 Task: Search one way flight ticket for 3 adults, 3 children in premium economy from Petersburg: Petersburg James A. Johnson Airport to Greensboro: Piedmont Triad International Airport on 5-1-2023. Choice of flights is Delta. Number of bags: 1 carry on bag. Price is upto 74000. Outbound departure time preference is 11:45. Return departure time preference is 7:00.
Action: Mouse moved to (179, 163)
Screenshot: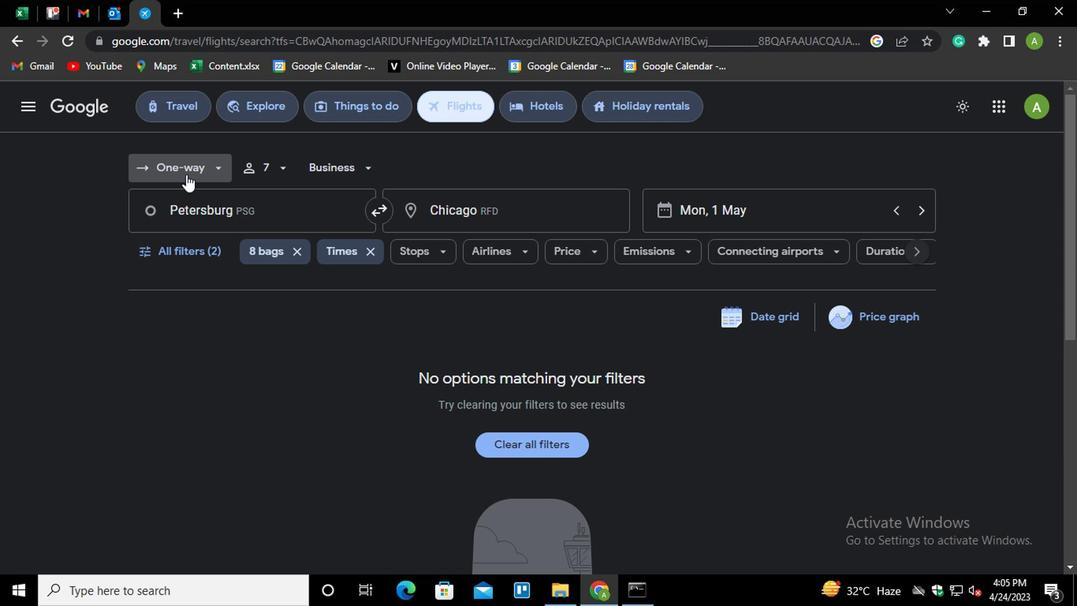 
Action: Mouse pressed left at (179, 163)
Screenshot: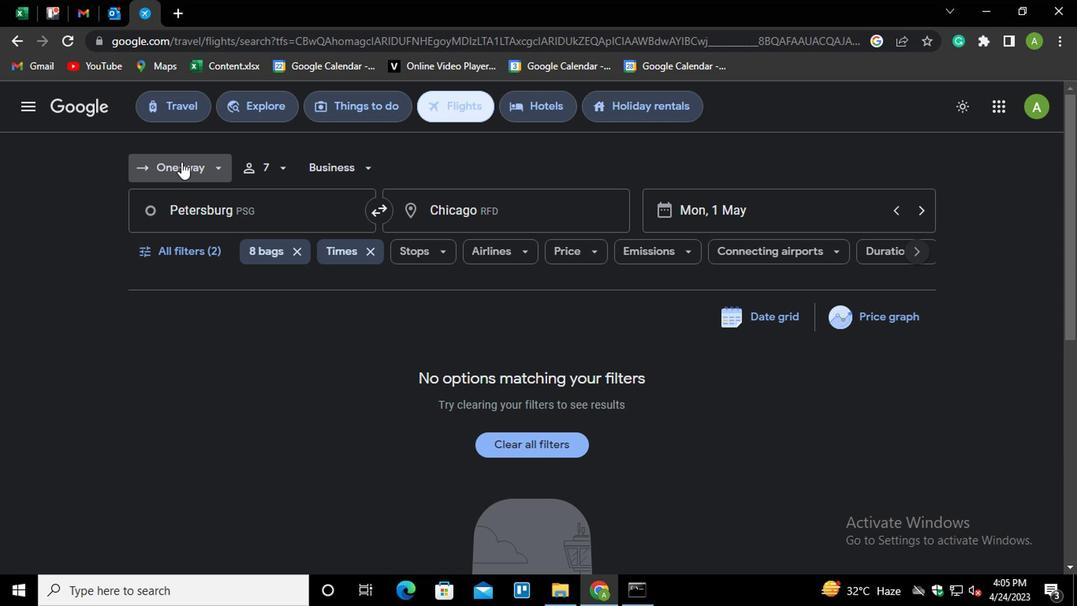 
Action: Mouse moved to (195, 237)
Screenshot: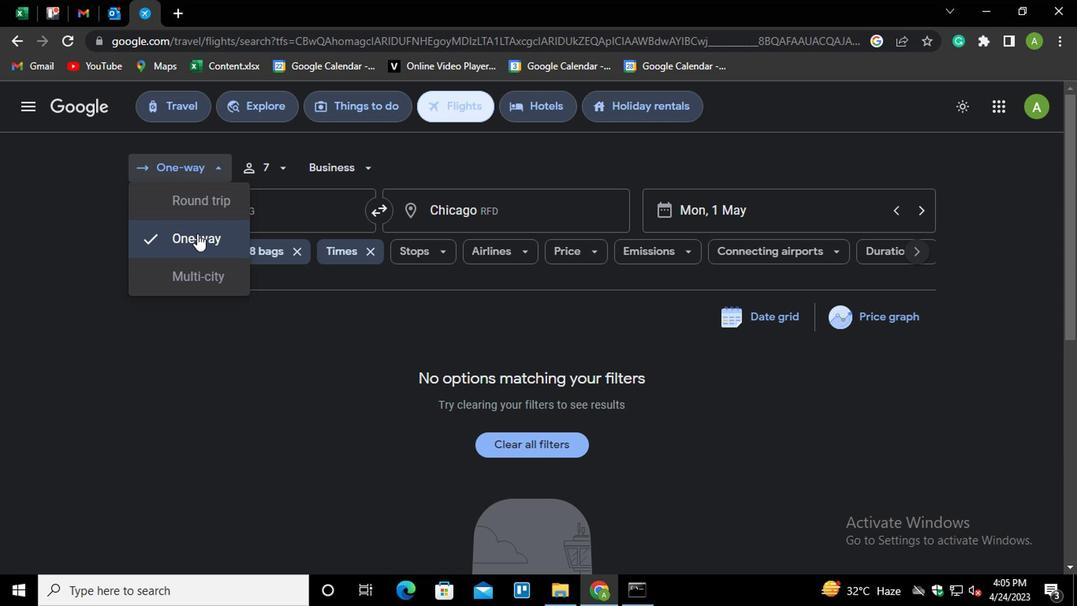 
Action: Mouse pressed left at (195, 237)
Screenshot: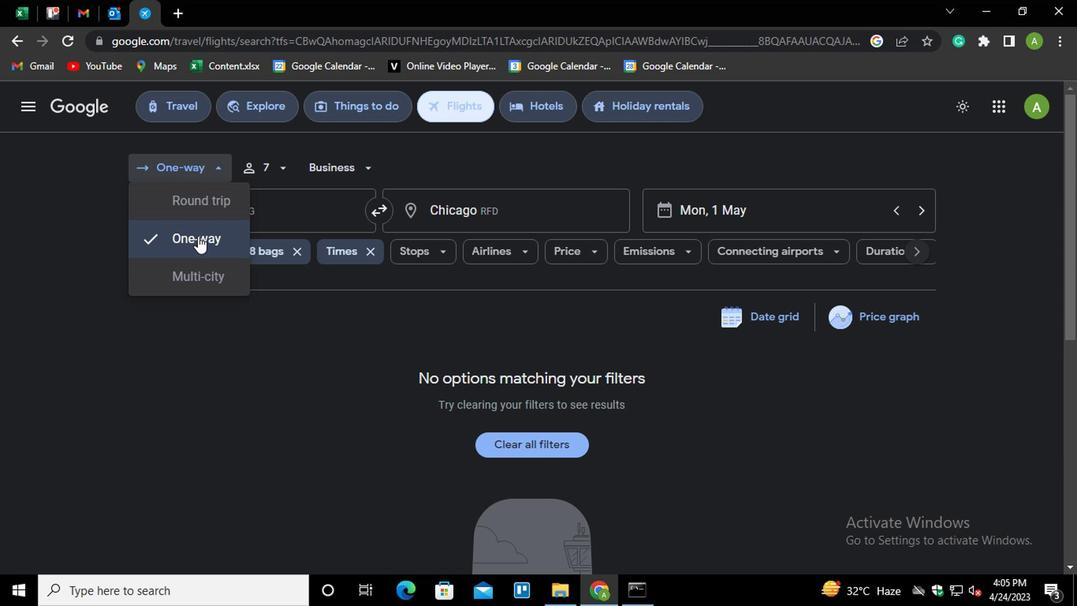 
Action: Mouse moved to (245, 158)
Screenshot: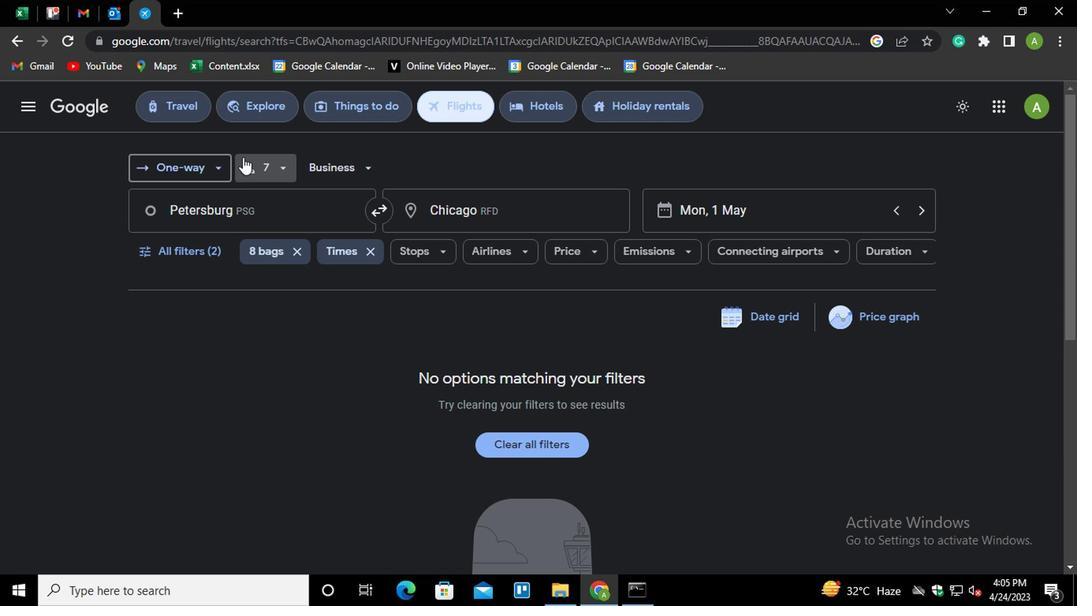 
Action: Mouse pressed left at (245, 158)
Screenshot: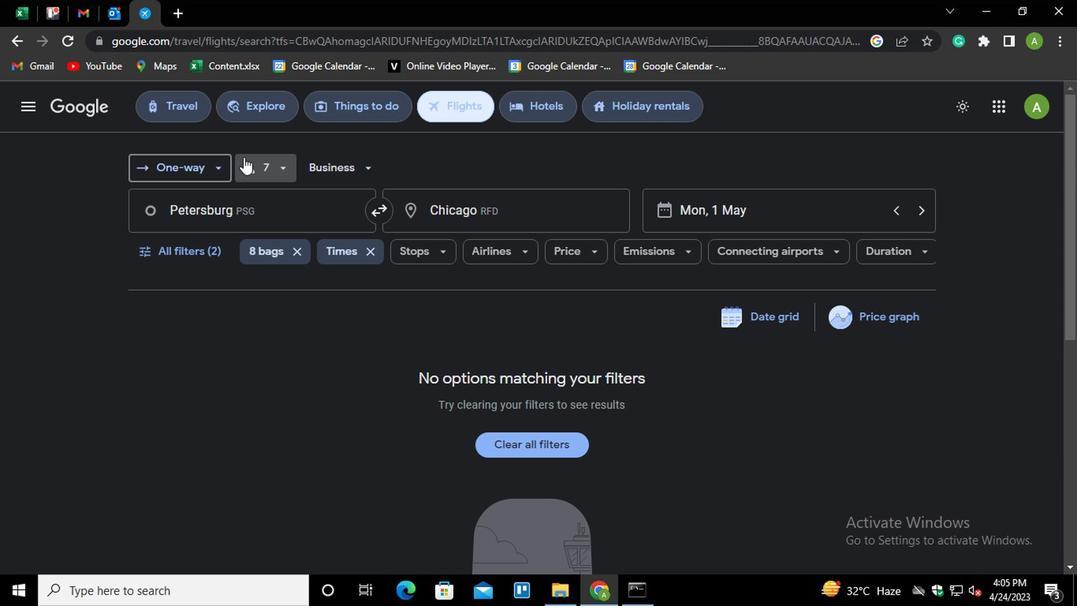 
Action: Mouse moved to (401, 202)
Screenshot: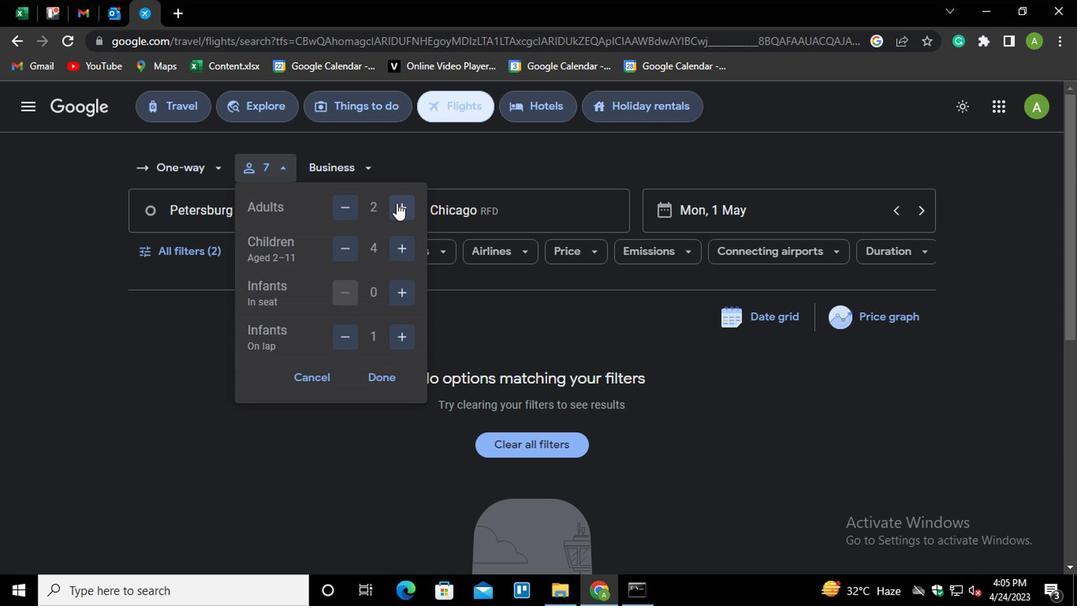 
Action: Mouse pressed left at (401, 202)
Screenshot: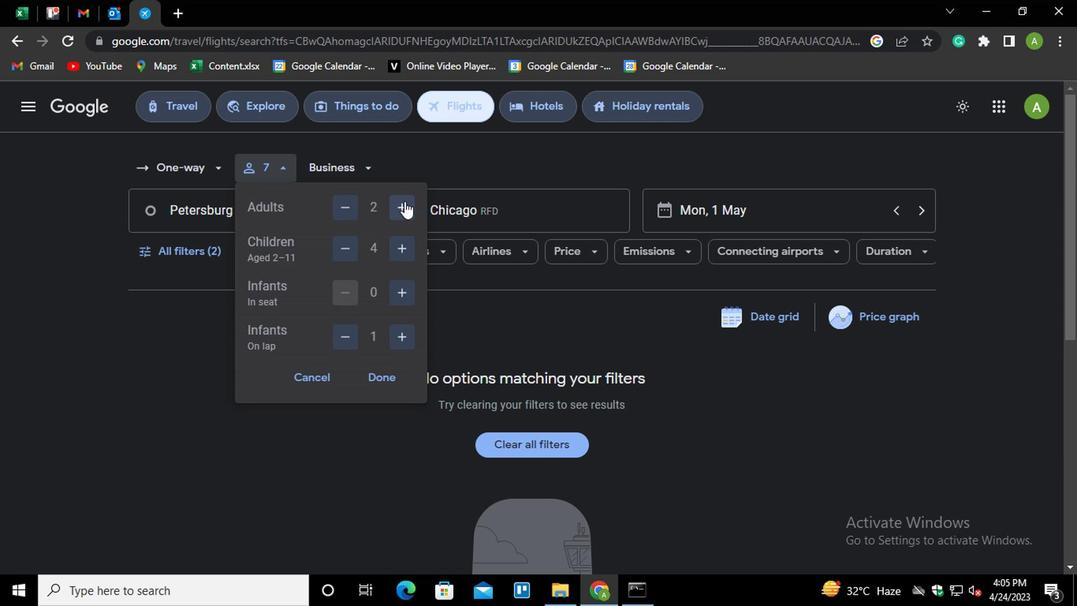 
Action: Mouse moved to (346, 252)
Screenshot: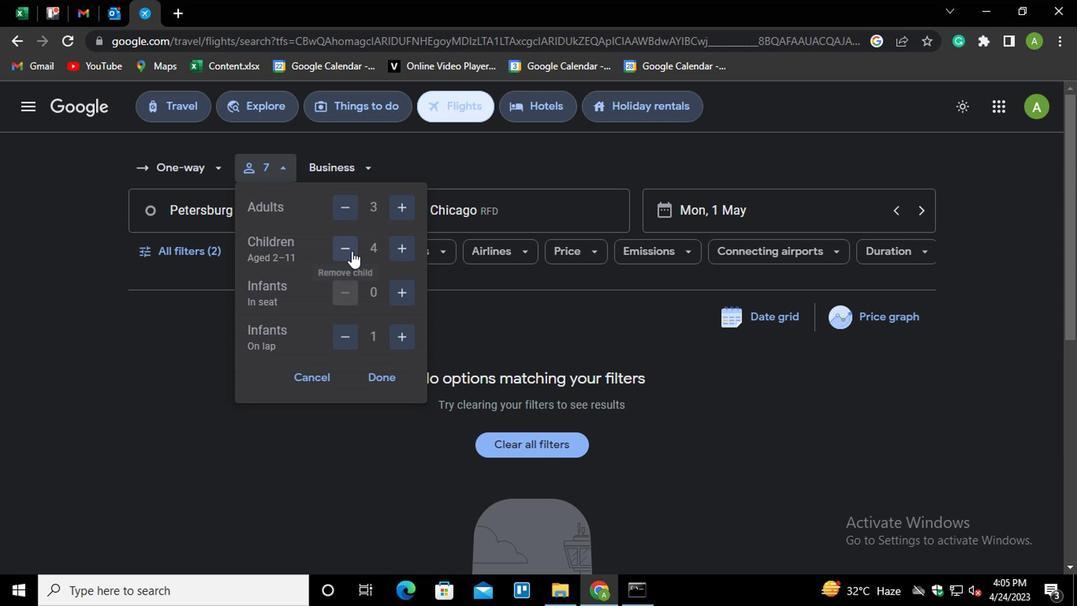 
Action: Mouse pressed left at (346, 252)
Screenshot: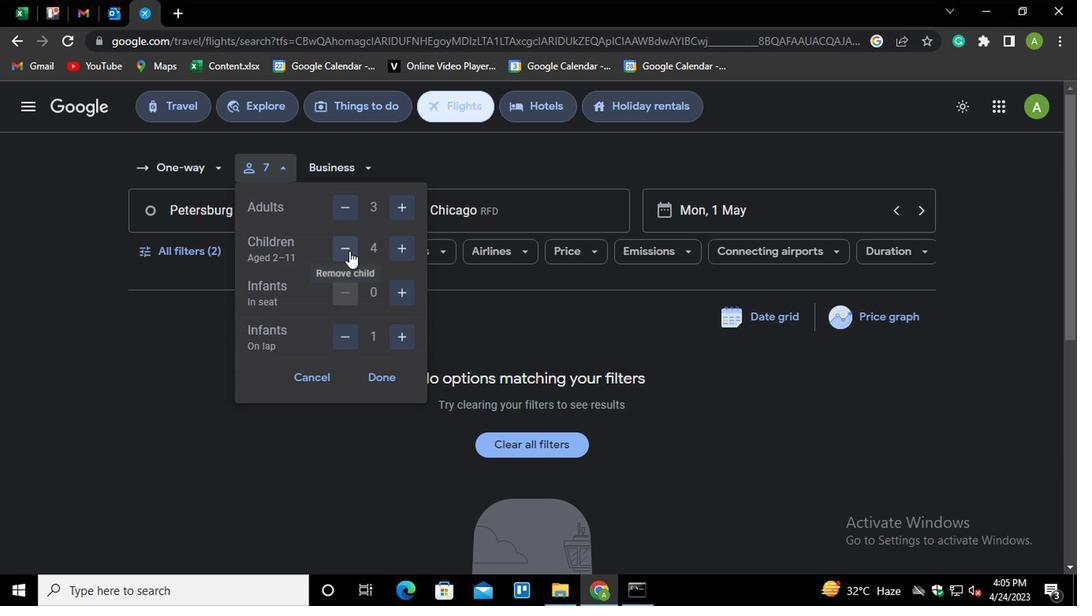
Action: Mouse moved to (344, 342)
Screenshot: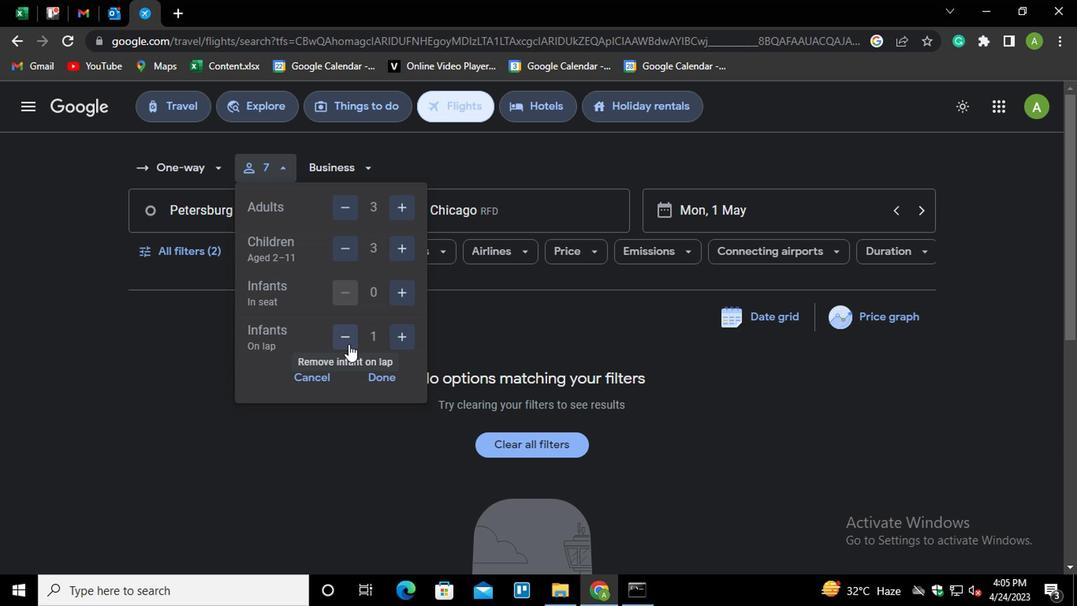 
Action: Mouse pressed left at (344, 342)
Screenshot: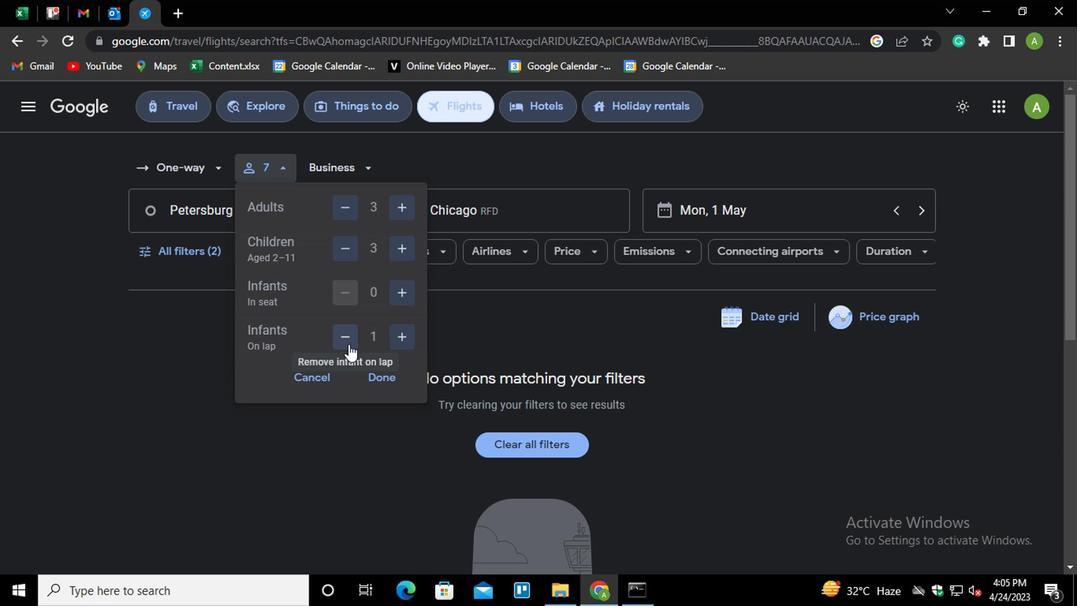 
Action: Mouse moved to (308, 163)
Screenshot: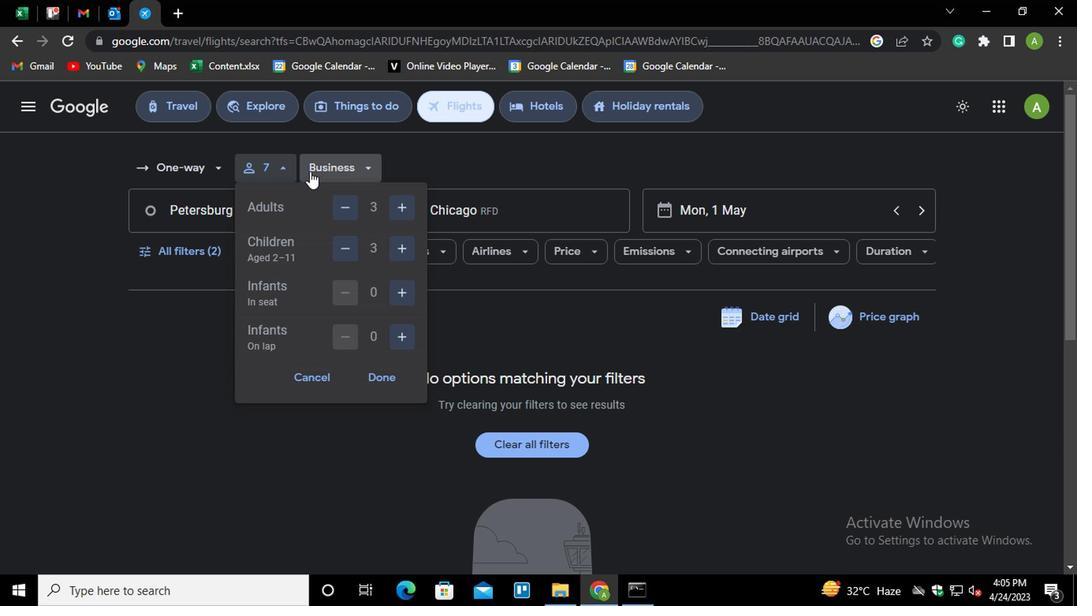 
Action: Mouse pressed left at (308, 163)
Screenshot: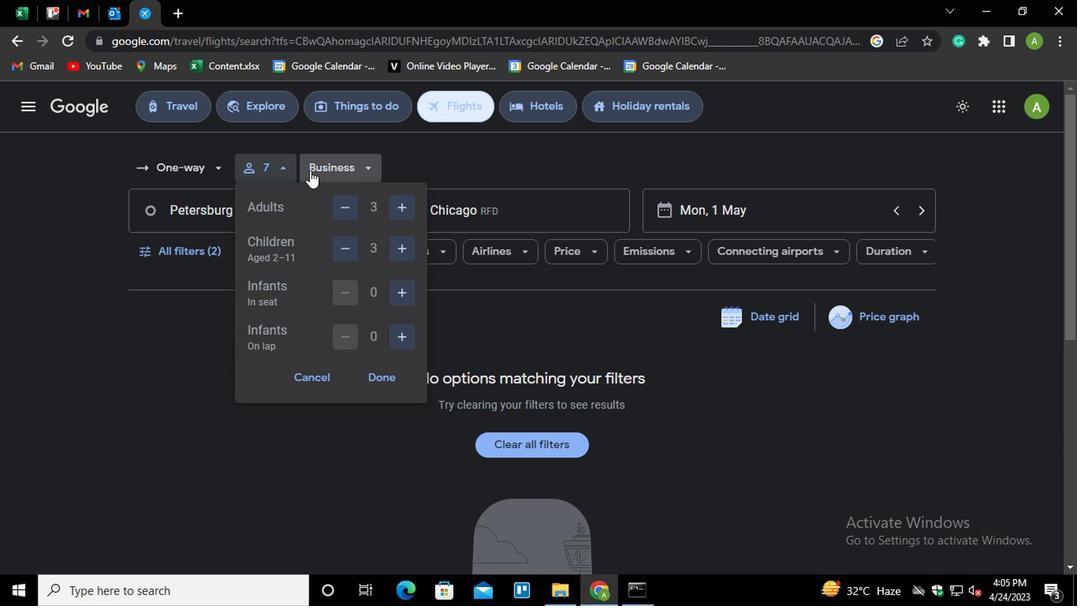 
Action: Mouse moved to (354, 230)
Screenshot: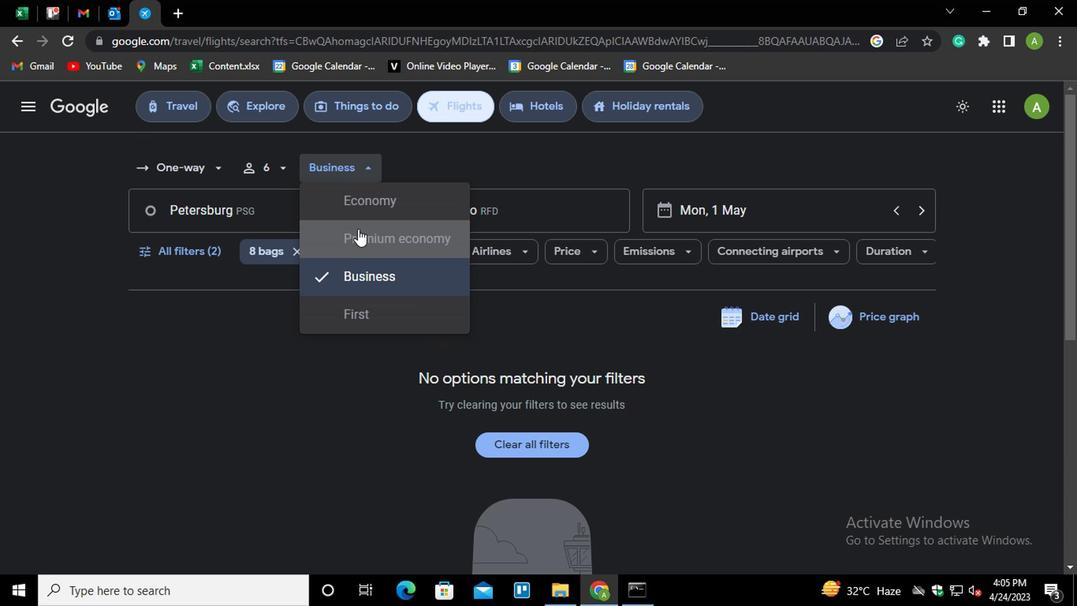 
Action: Mouse pressed left at (354, 230)
Screenshot: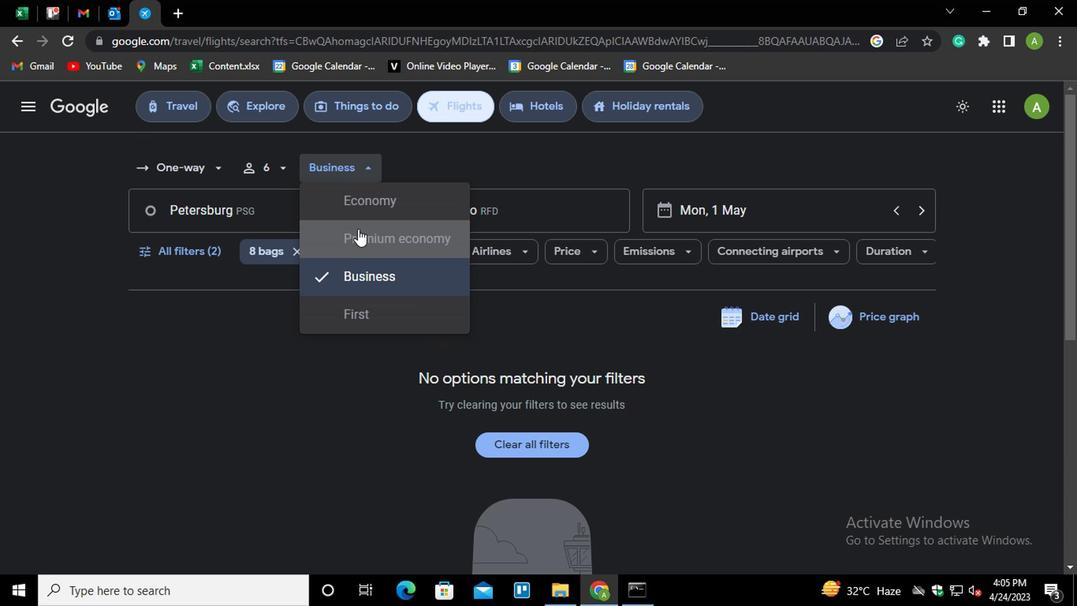 
Action: Mouse moved to (540, 215)
Screenshot: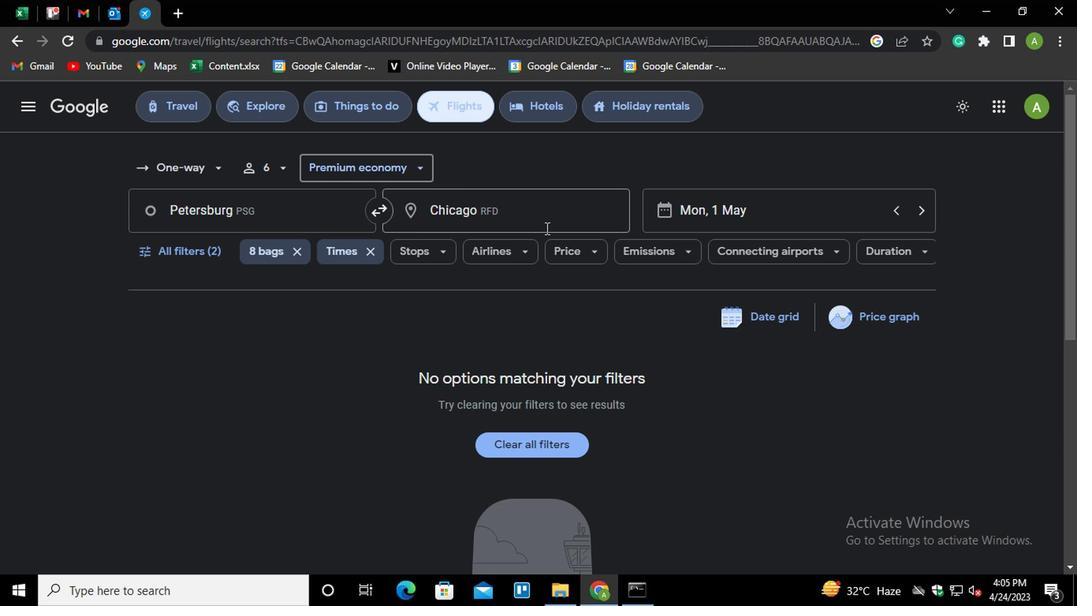 
Action: Mouse pressed left at (540, 215)
Screenshot: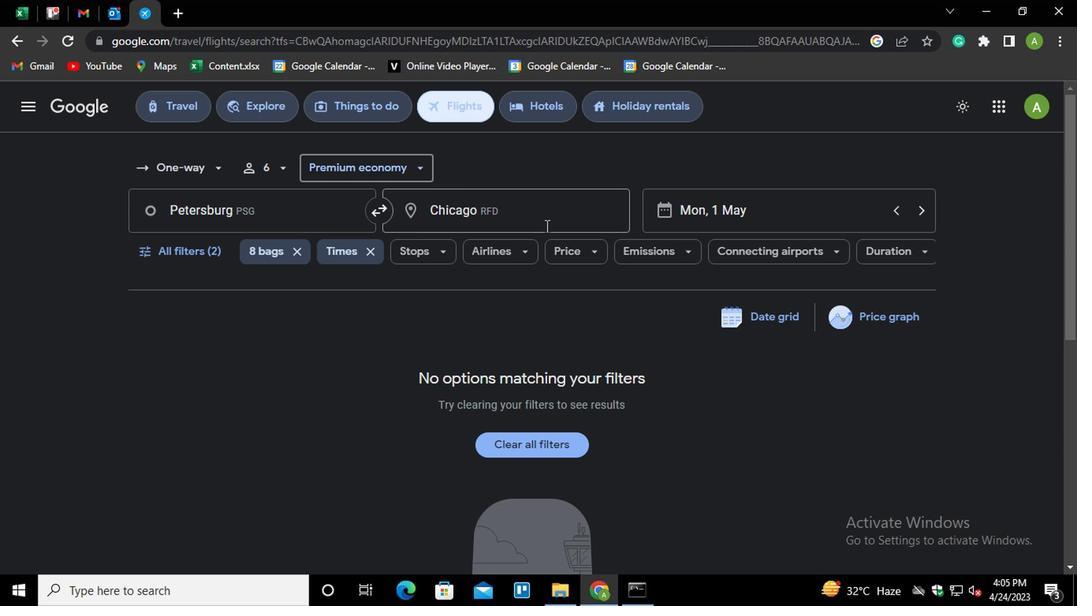 
Action: Mouse moved to (548, 208)
Screenshot: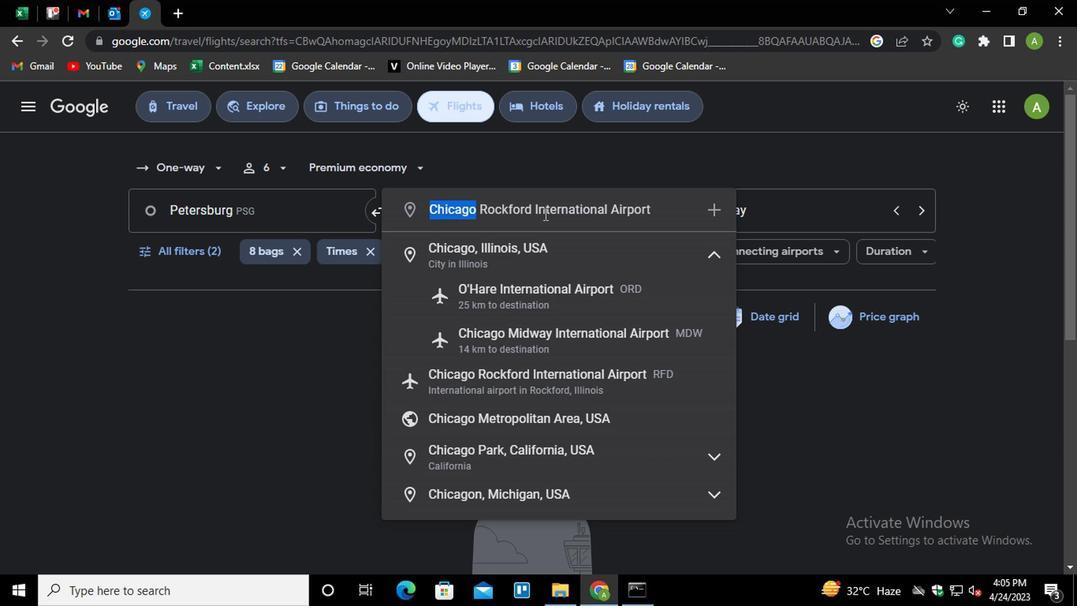
Action: Key pressed <Key.shift>GREENSB<Key.down><Key.down><Key.enter>
Screenshot: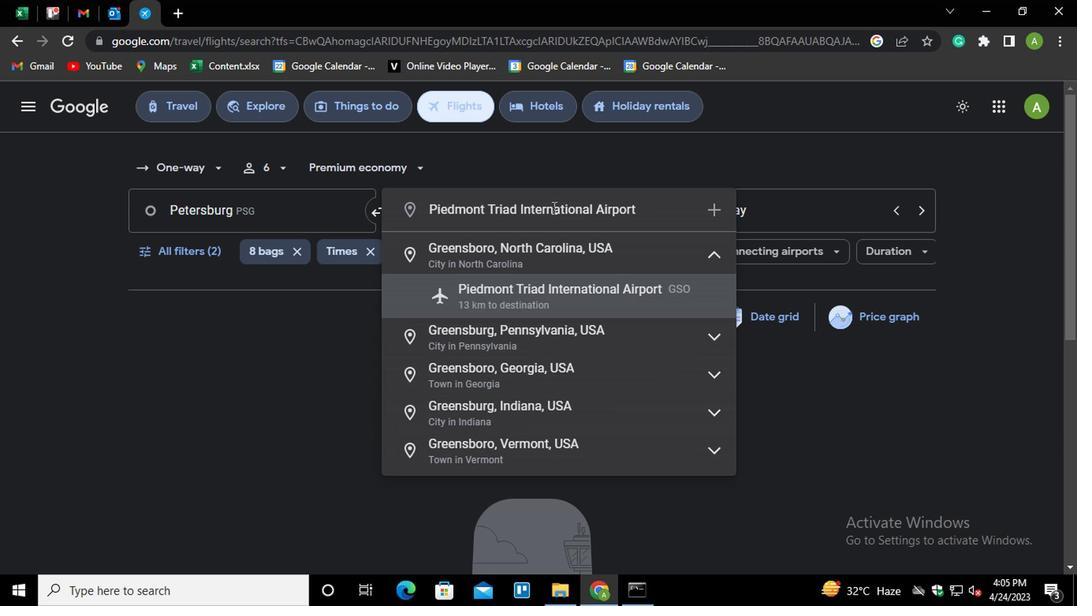 
Action: Mouse moved to (194, 241)
Screenshot: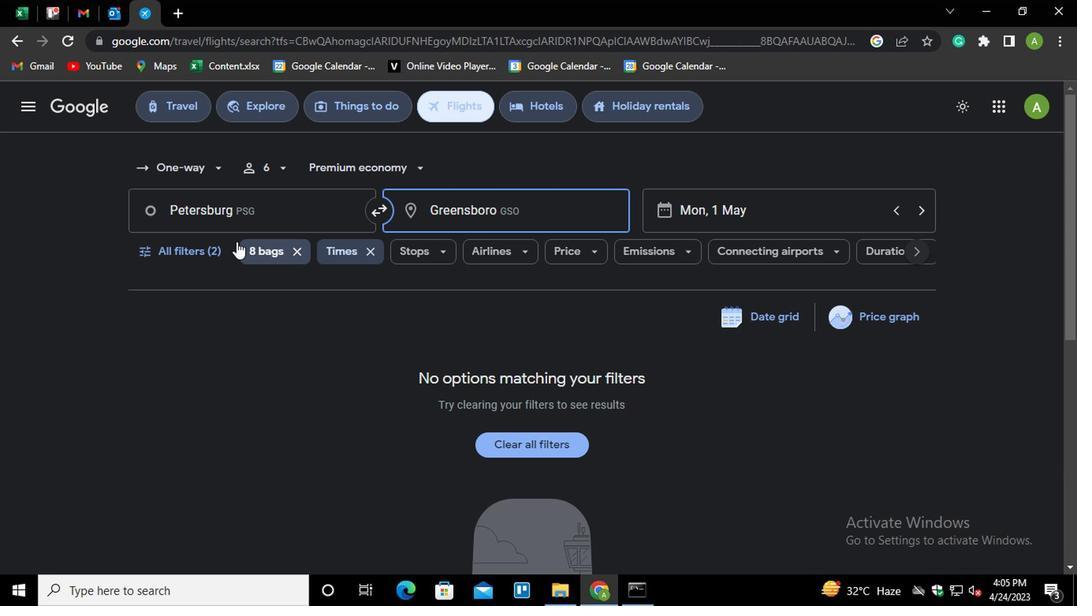 
Action: Mouse pressed left at (194, 241)
Screenshot: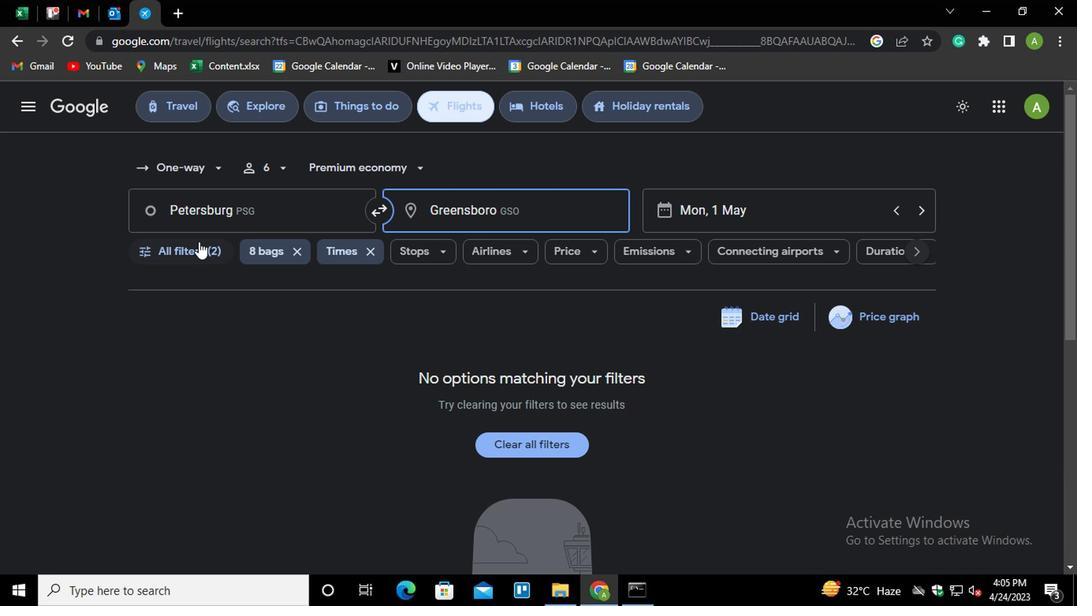 
Action: Mouse moved to (359, 551)
Screenshot: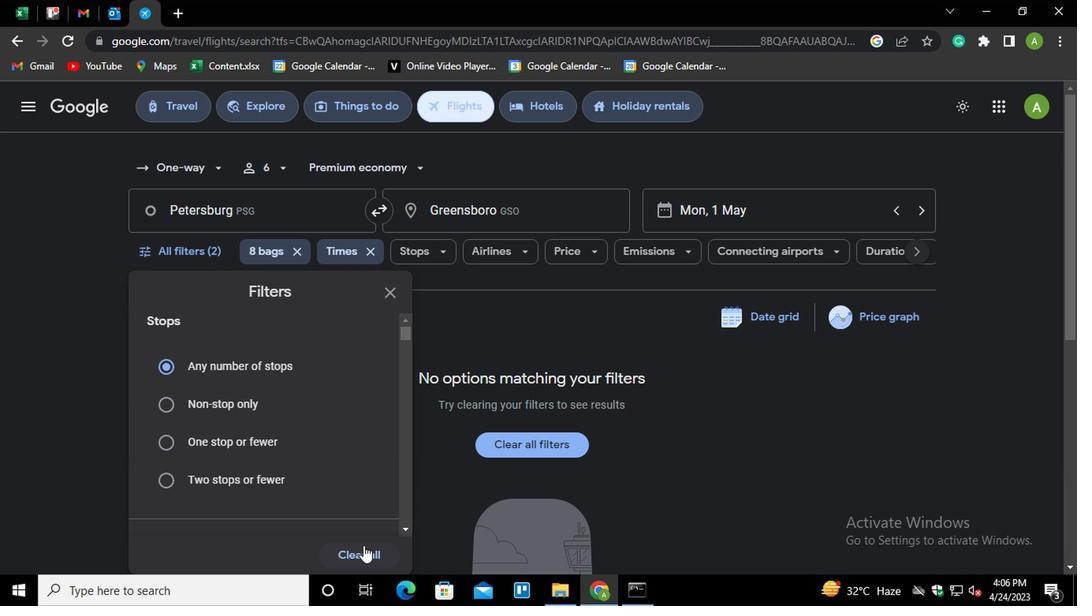 
Action: Mouse pressed left at (359, 551)
Screenshot: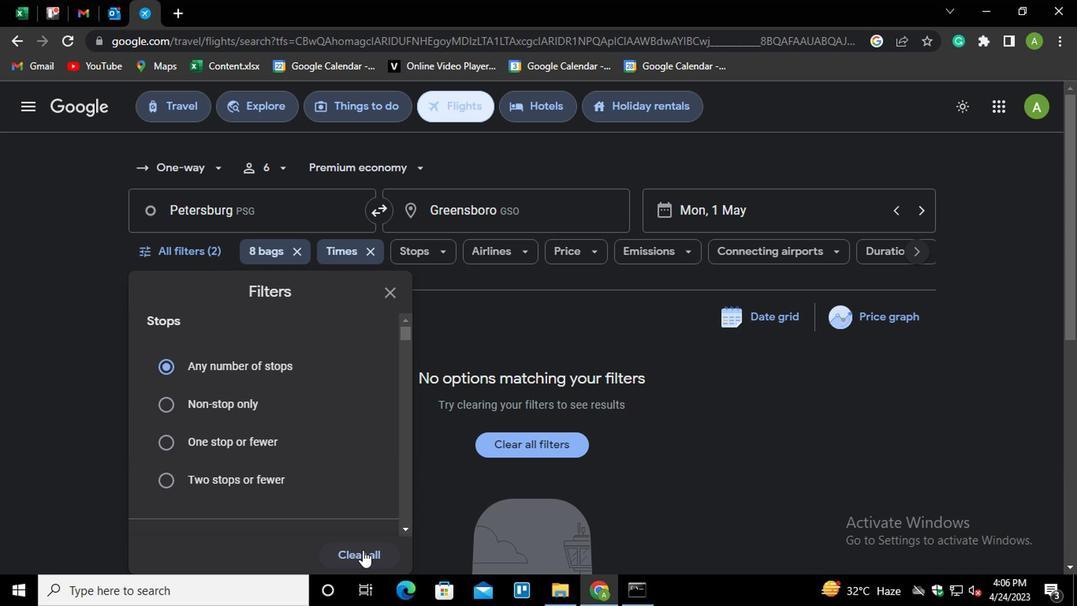 
Action: Mouse moved to (293, 435)
Screenshot: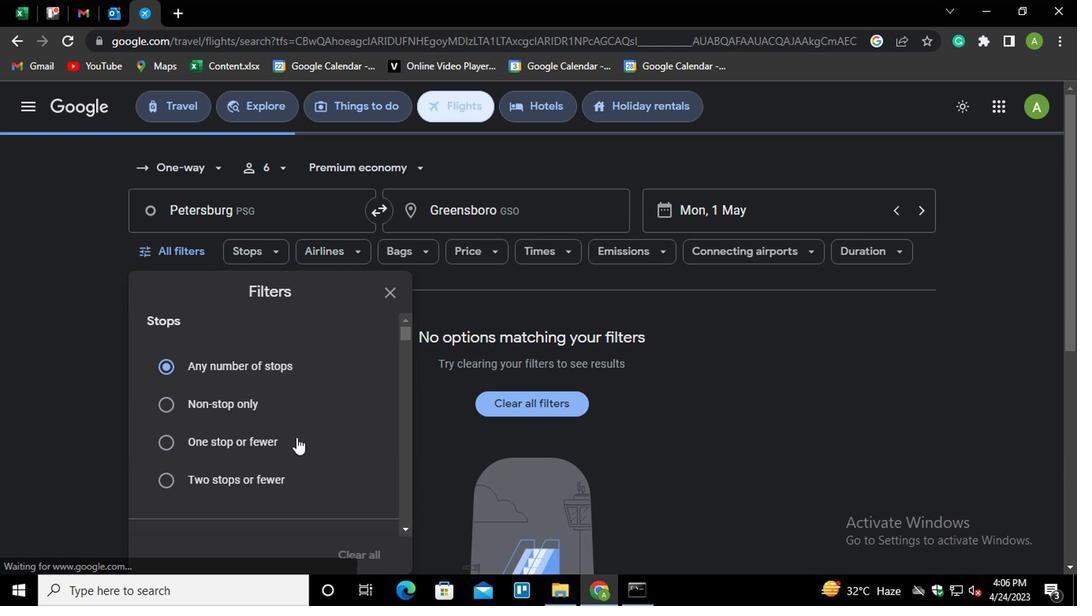 
Action: Mouse scrolled (293, 434) with delta (0, 0)
Screenshot: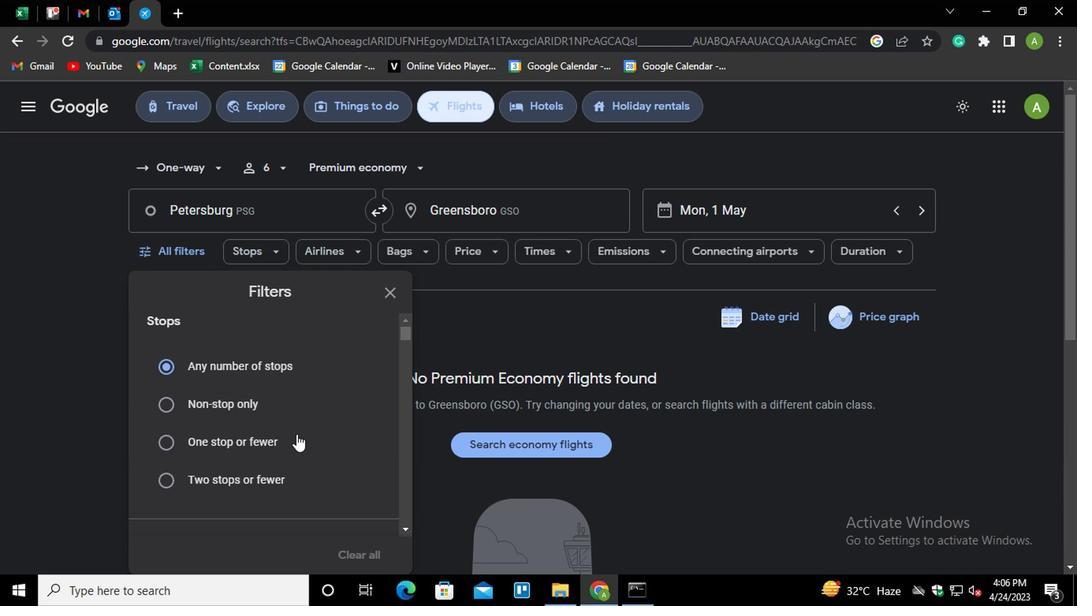 
Action: Mouse scrolled (293, 434) with delta (0, 0)
Screenshot: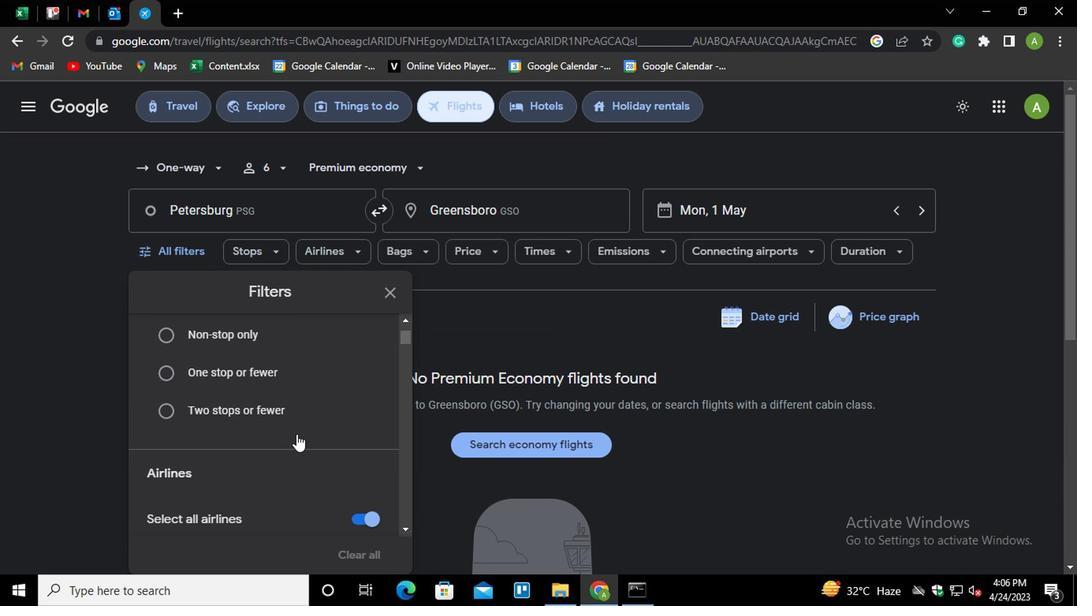 
Action: Mouse scrolled (293, 434) with delta (0, 0)
Screenshot: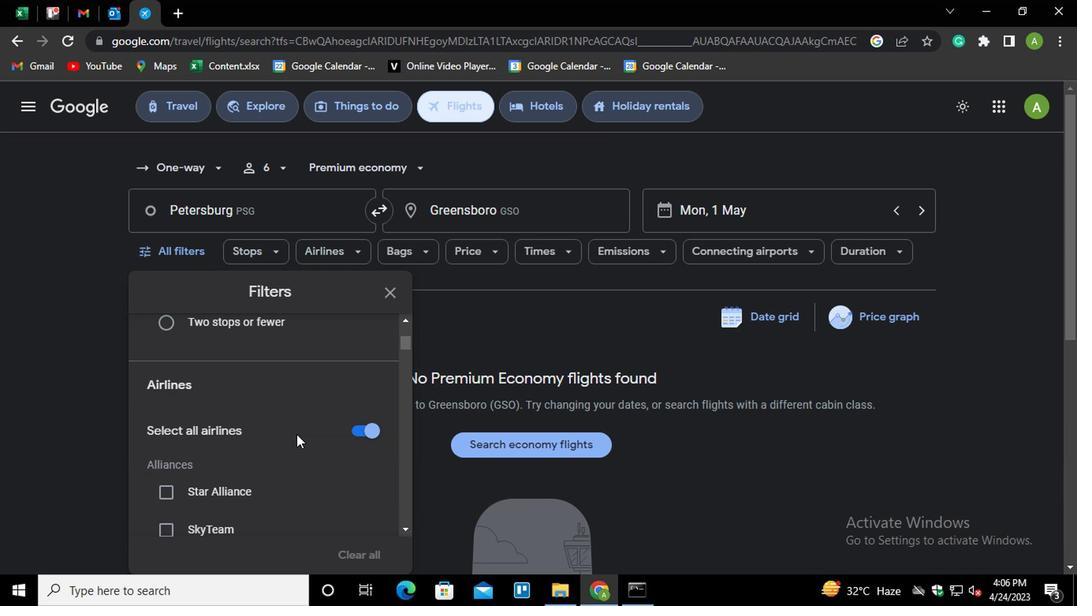 
Action: Mouse scrolled (293, 434) with delta (0, 0)
Screenshot: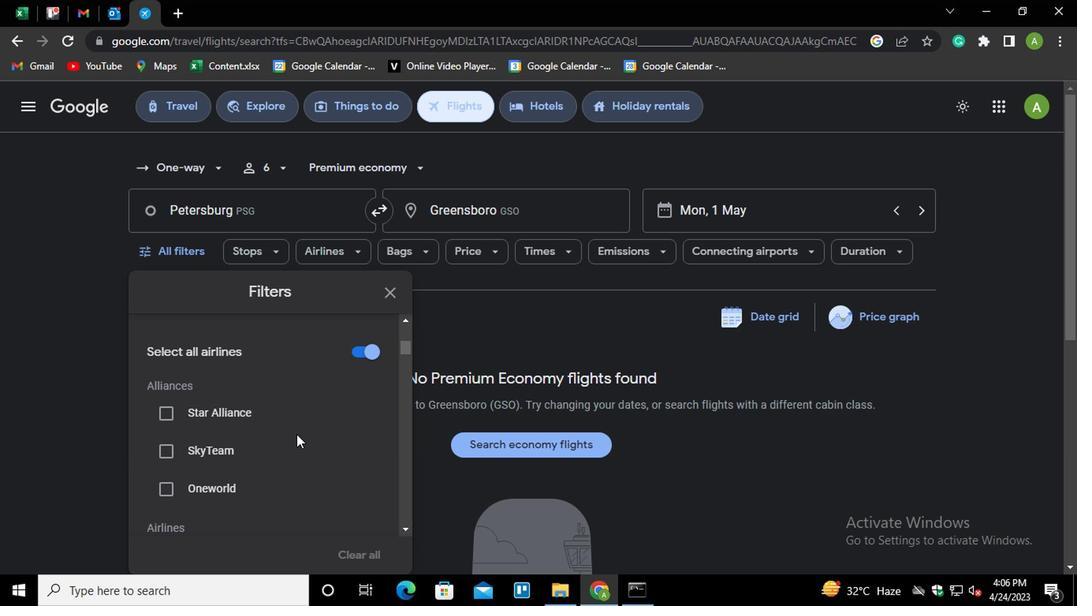 
Action: Mouse scrolled (293, 434) with delta (0, 0)
Screenshot: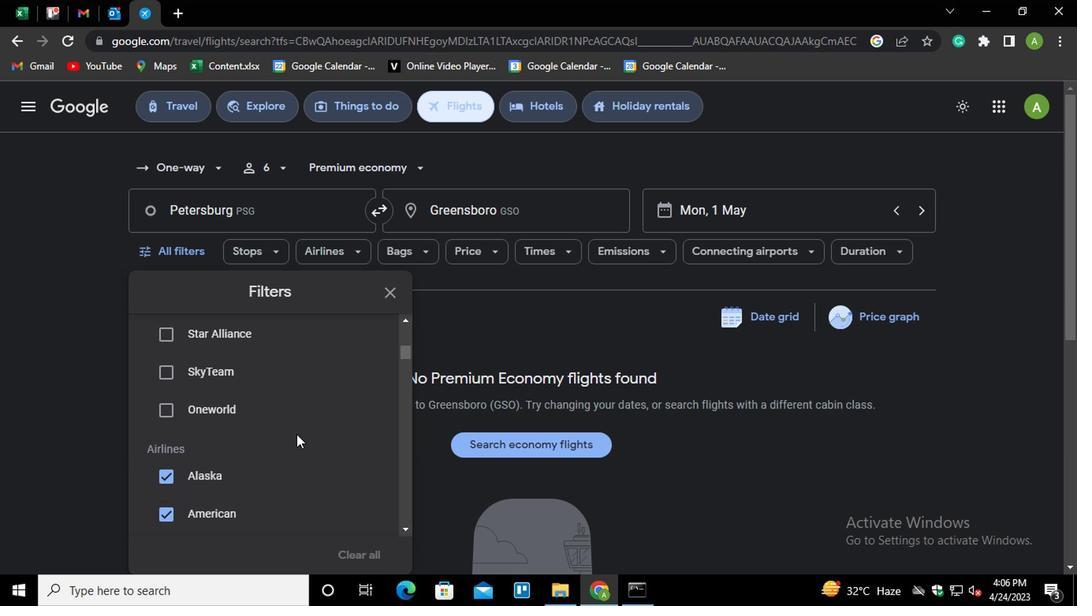 
Action: Mouse scrolled (293, 436) with delta (0, 1)
Screenshot: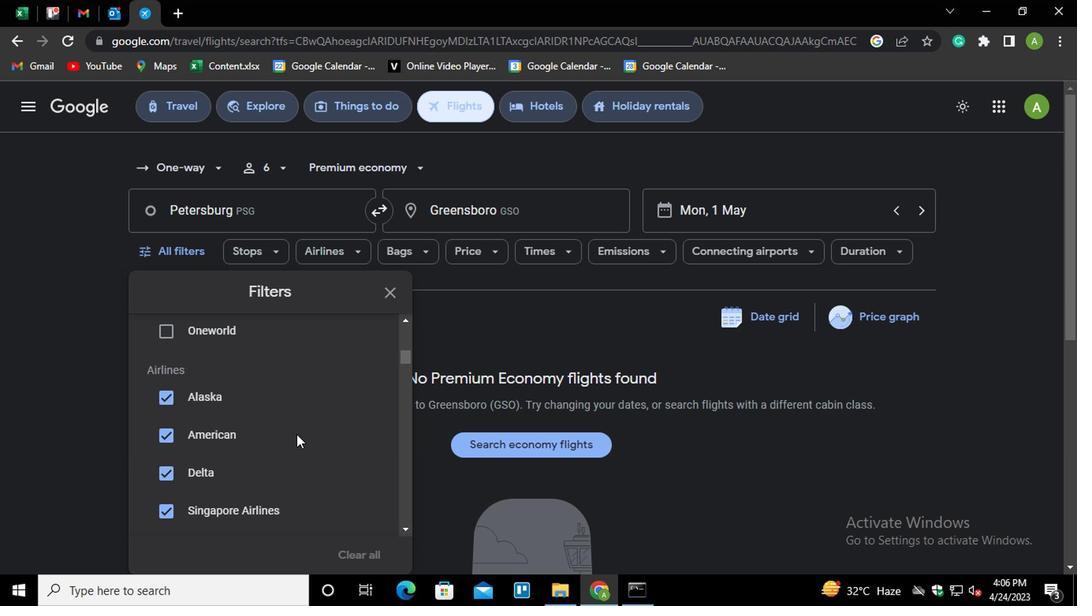 
Action: Mouse scrolled (293, 436) with delta (0, 1)
Screenshot: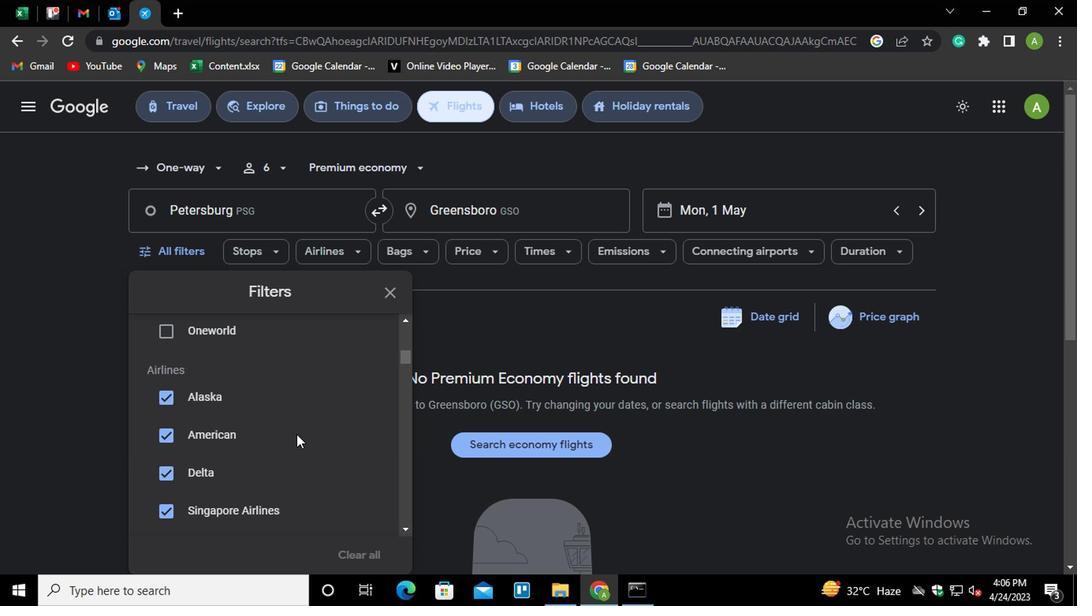 
Action: Mouse scrolled (293, 436) with delta (0, 1)
Screenshot: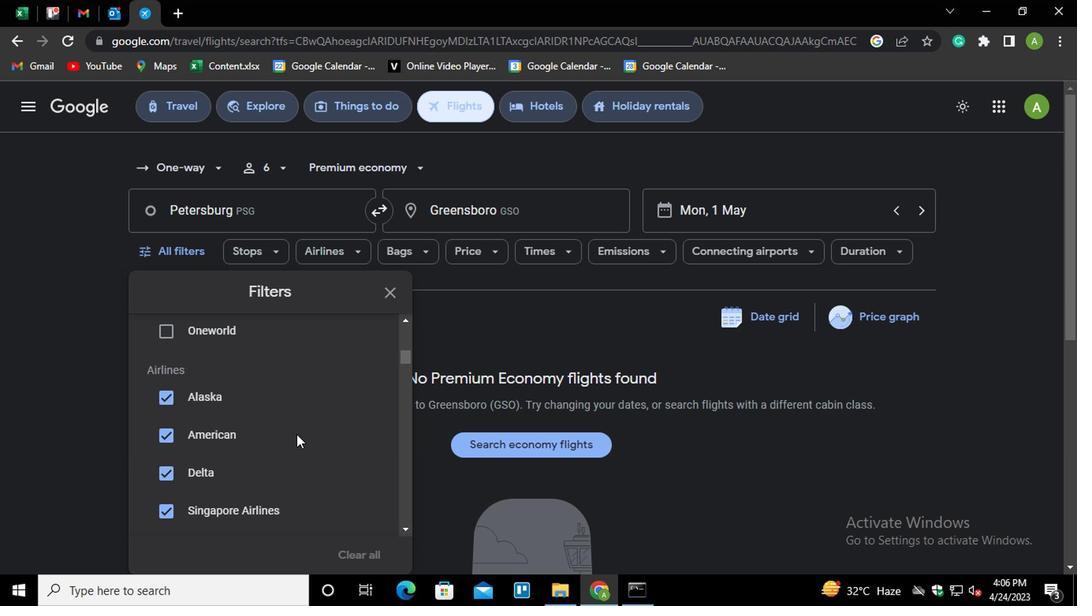 
Action: Mouse moved to (345, 433)
Screenshot: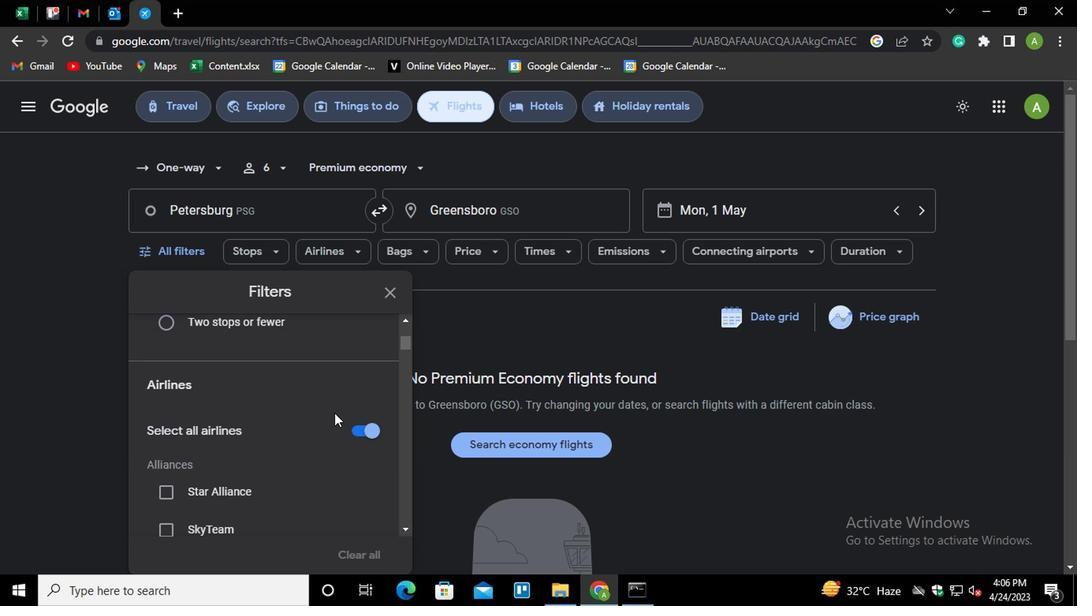 
Action: Mouse pressed left at (345, 433)
Screenshot: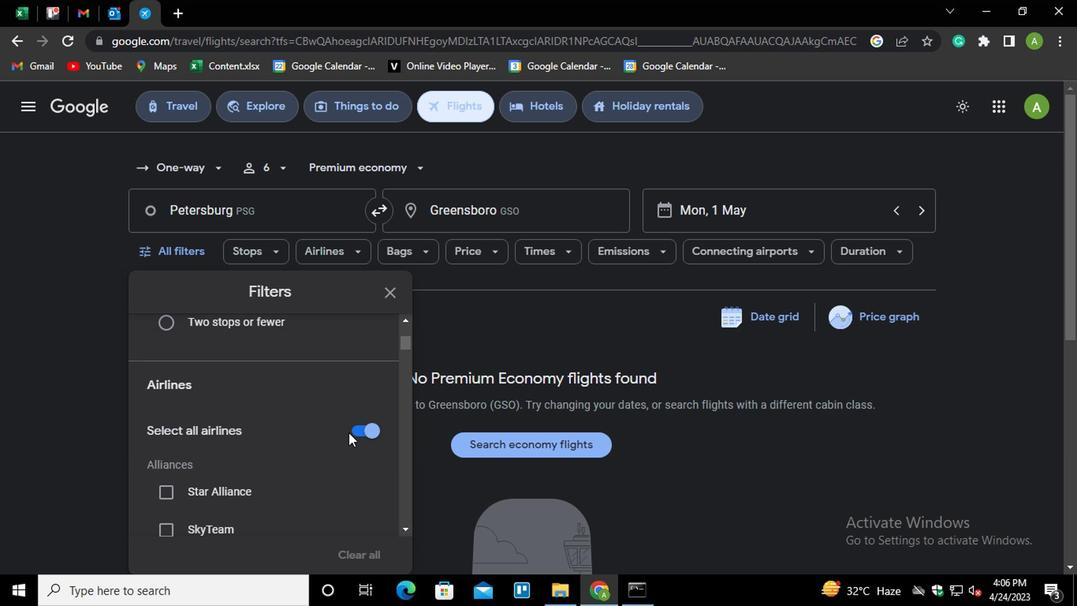 
Action: Mouse moved to (354, 429)
Screenshot: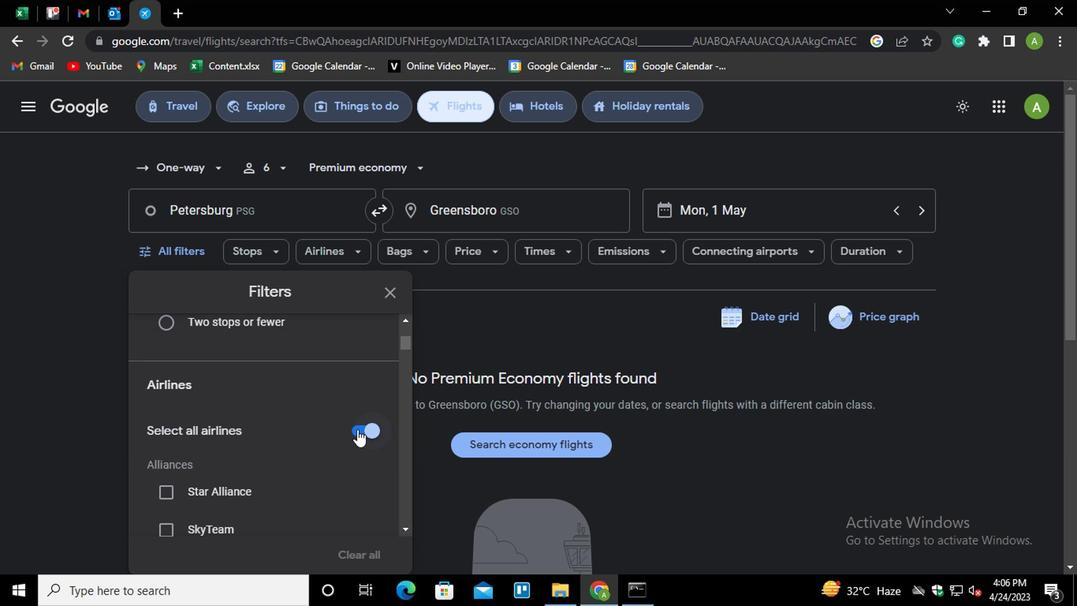 
Action: Mouse pressed left at (354, 429)
Screenshot: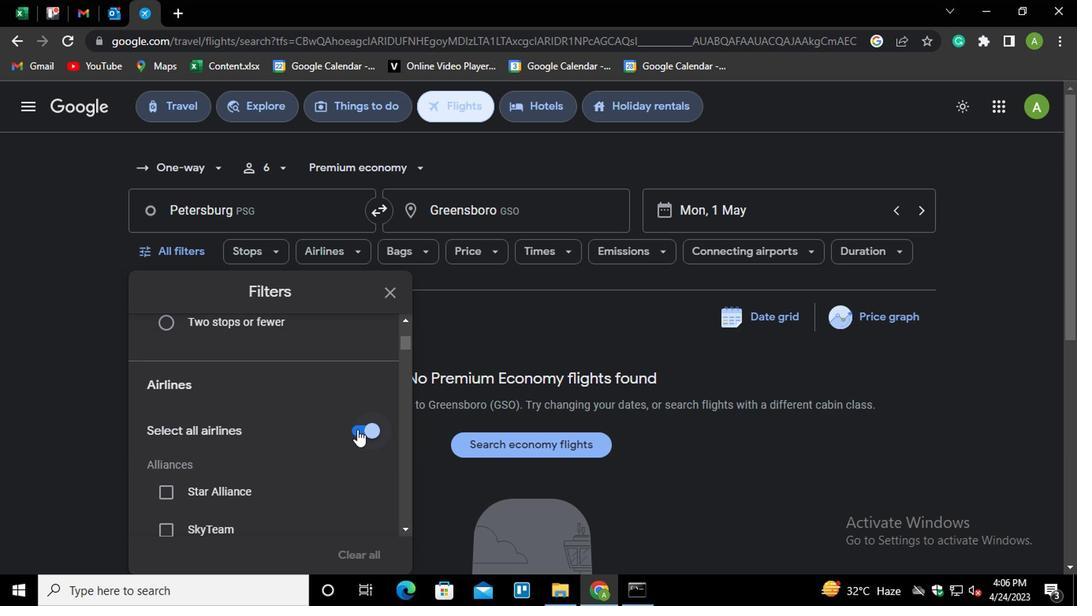 
Action: Mouse moved to (318, 454)
Screenshot: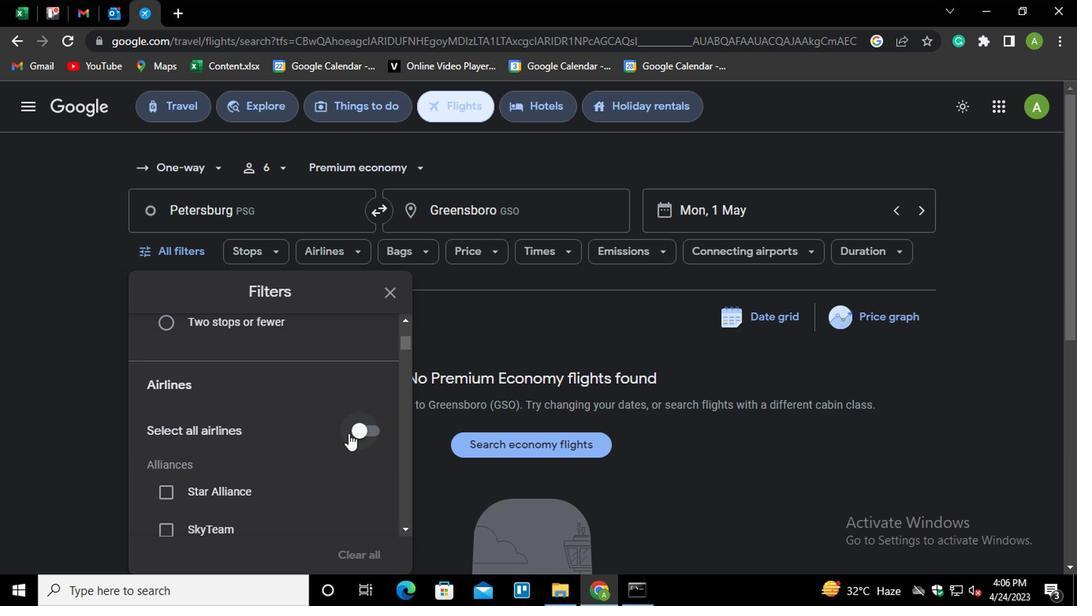 
Action: Mouse scrolled (318, 453) with delta (0, 0)
Screenshot: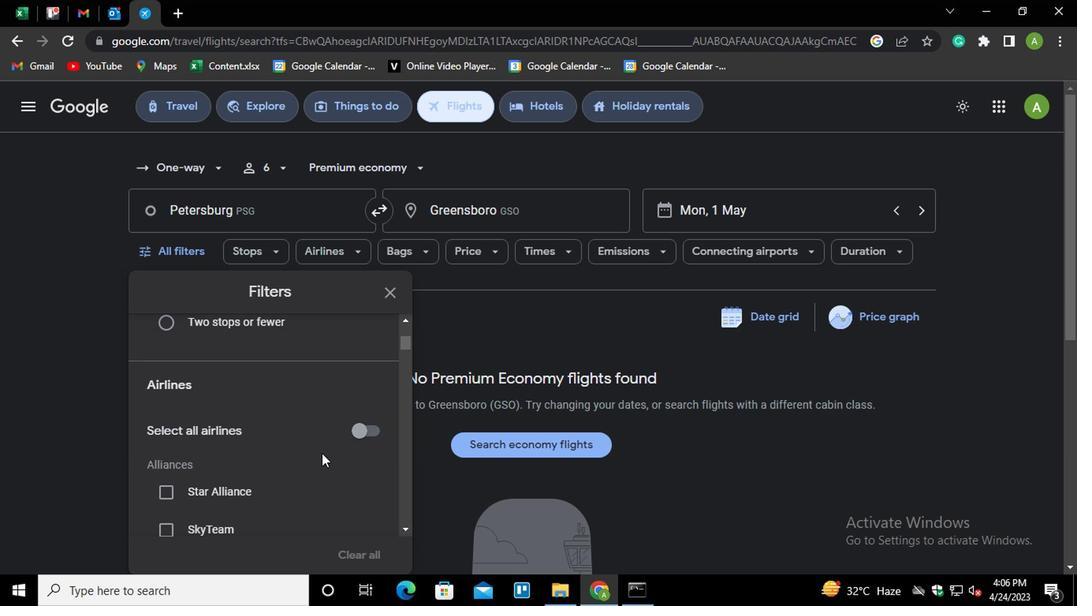 
Action: Mouse scrolled (318, 453) with delta (0, 0)
Screenshot: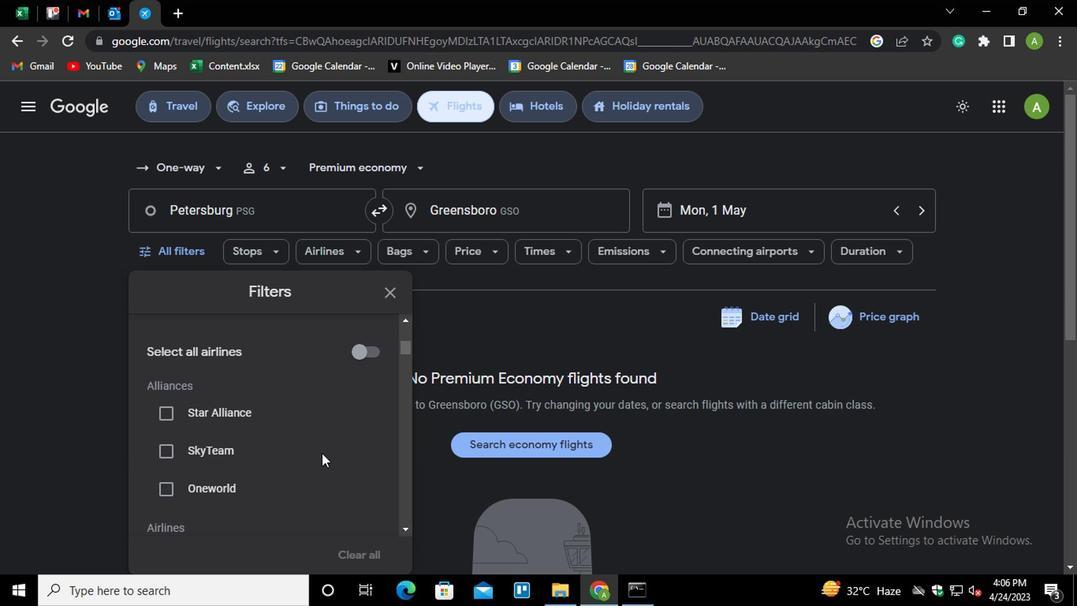 
Action: Mouse scrolled (318, 453) with delta (0, 0)
Screenshot: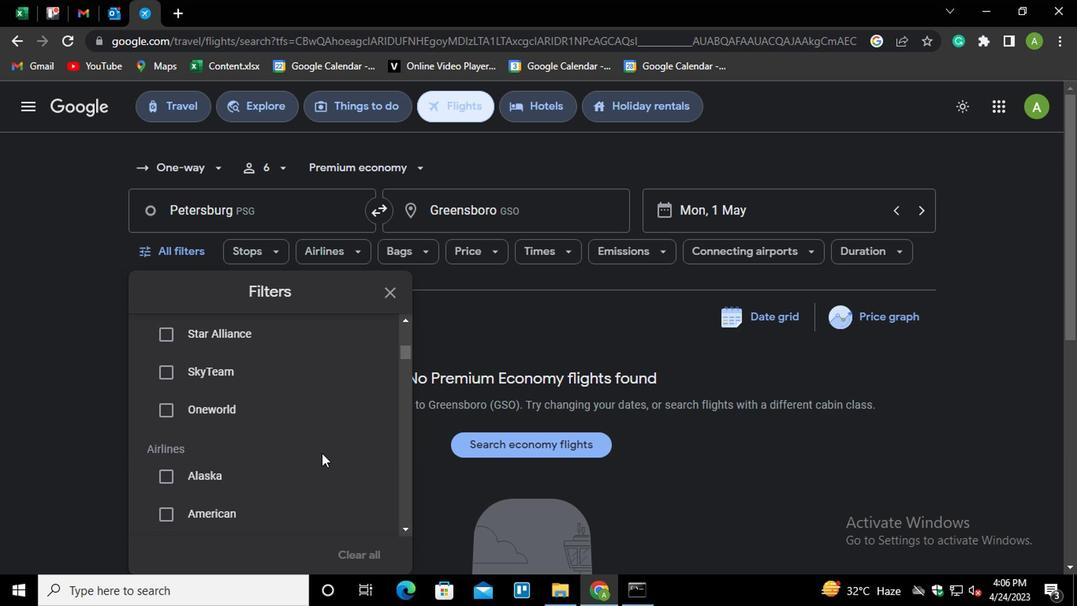
Action: Mouse scrolled (318, 453) with delta (0, 0)
Screenshot: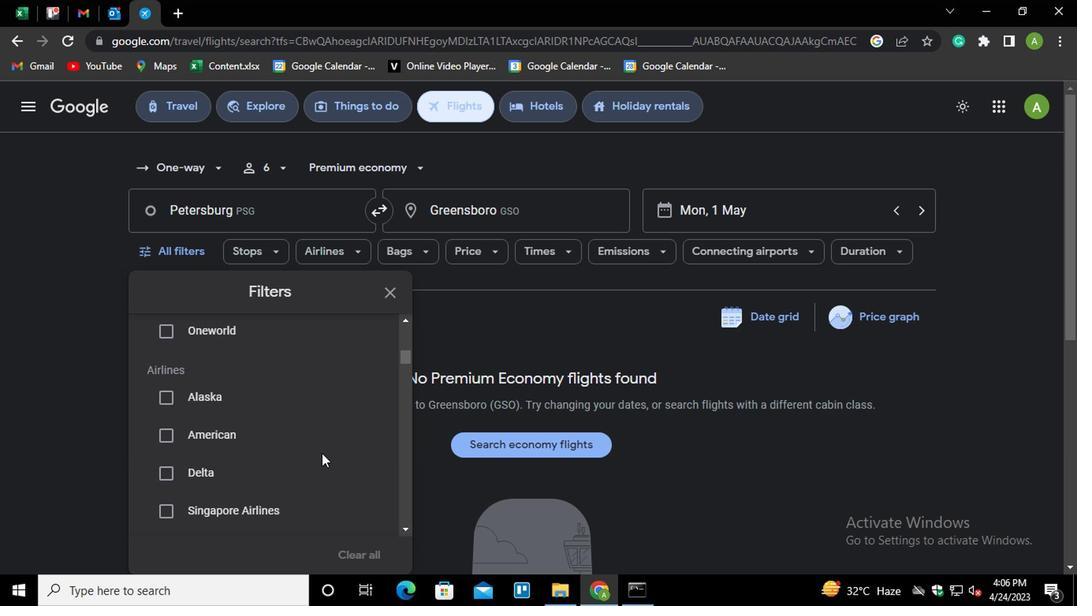 
Action: Mouse moved to (200, 394)
Screenshot: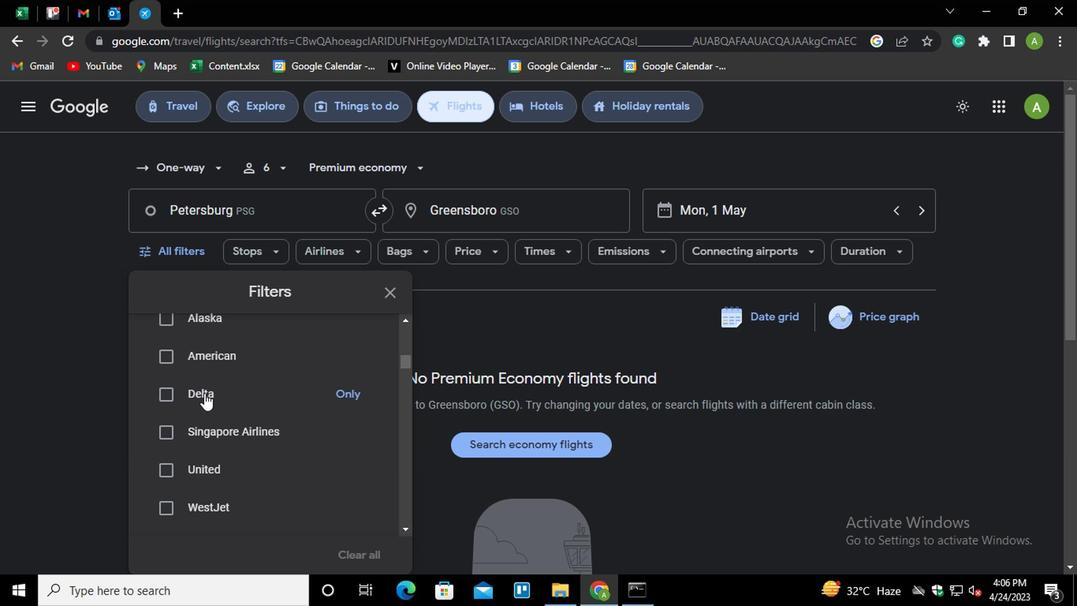 
Action: Mouse pressed left at (200, 394)
Screenshot: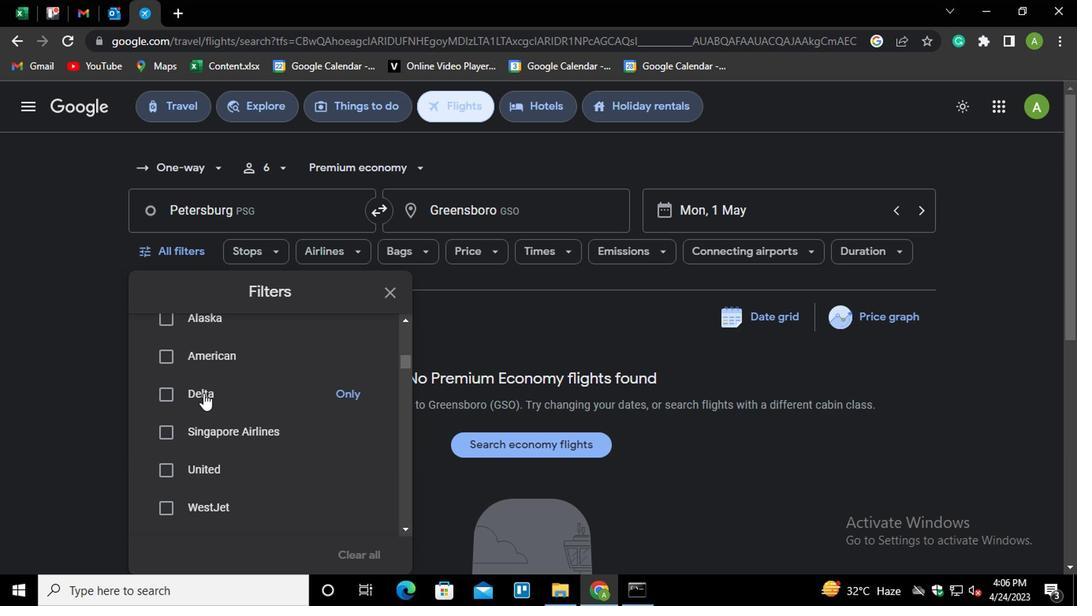 
Action: Mouse moved to (301, 417)
Screenshot: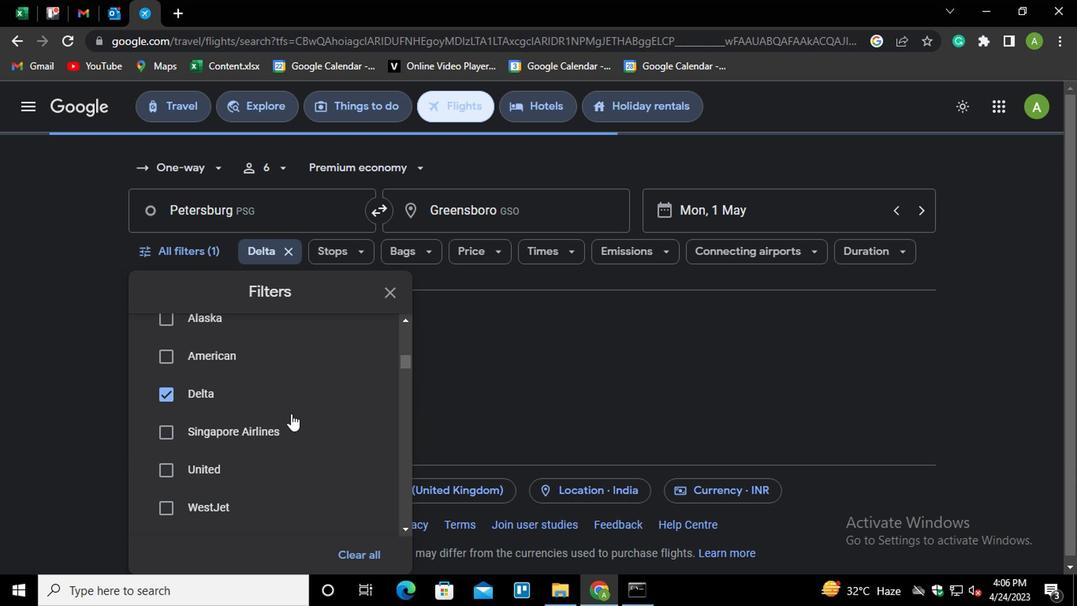 
Action: Mouse scrolled (301, 416) with delta (0, 0)
Screenshot: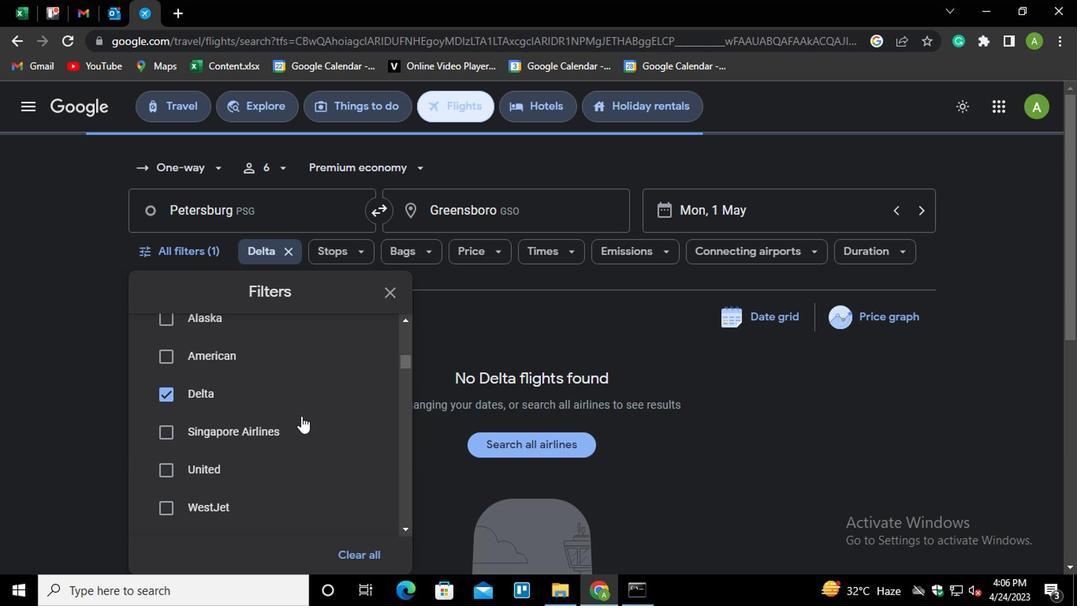 
Action: Mouse scrolled (301, 416) with delta (0, 0)
Screenshot: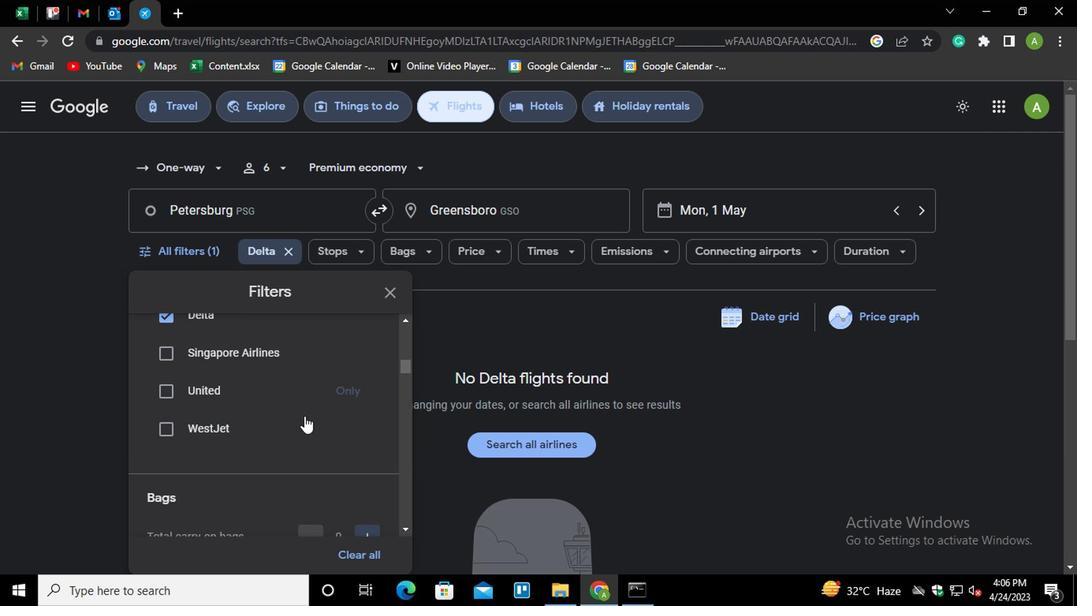 
Action: Mouse scrolled (301, 416) with delta (0, 0)
Screenshot: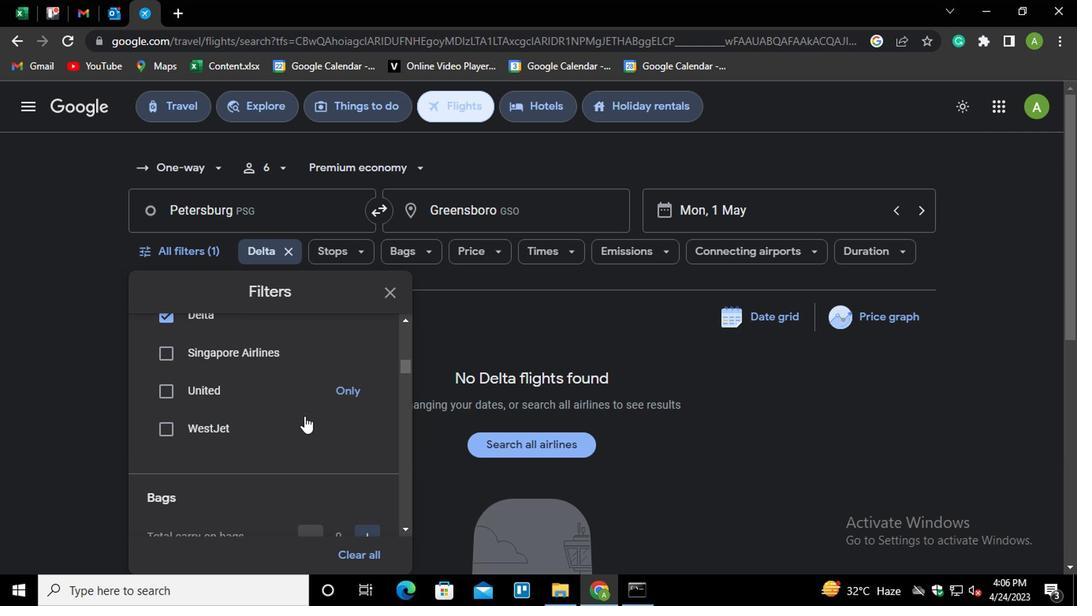 
Action: Mouse moved to (354, 382)
Screenshot: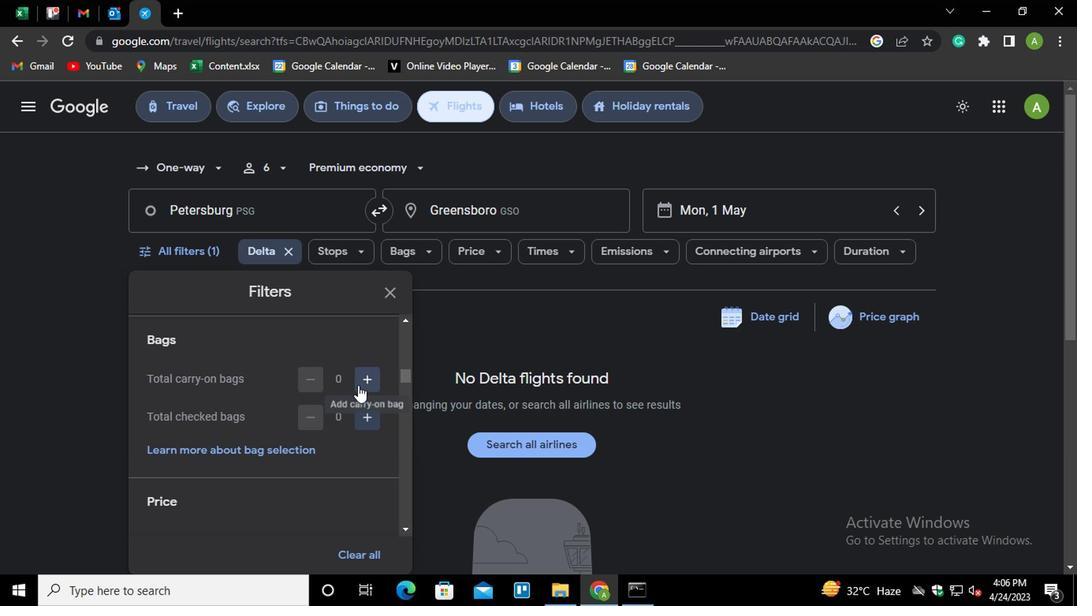 
Action: Mouse pressed left at (354, 382)
Screenshot: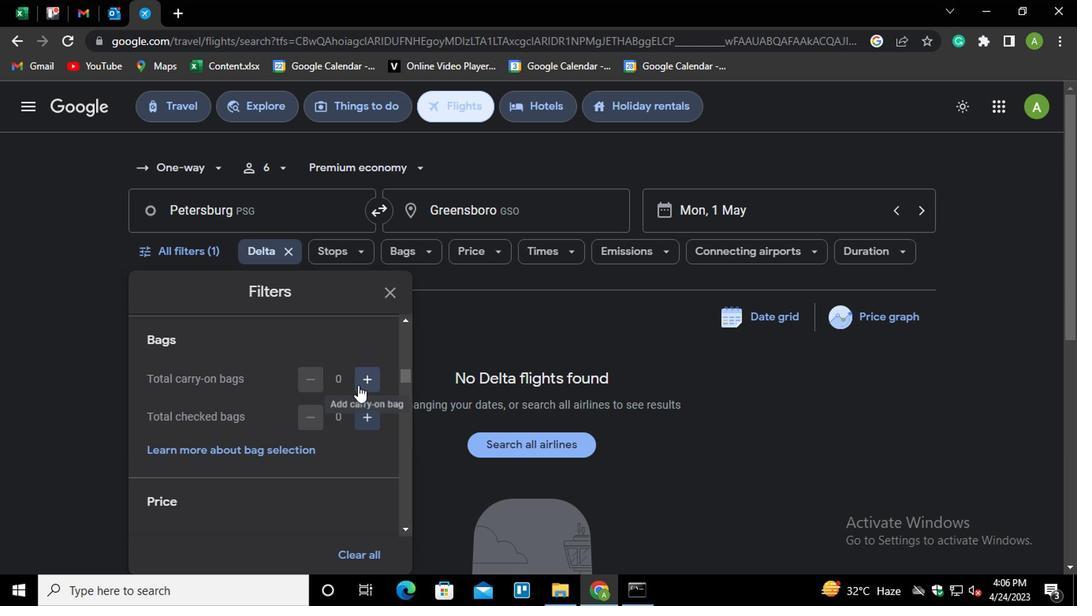 
Action: Mouse moved to (352, 452)
Screenshot: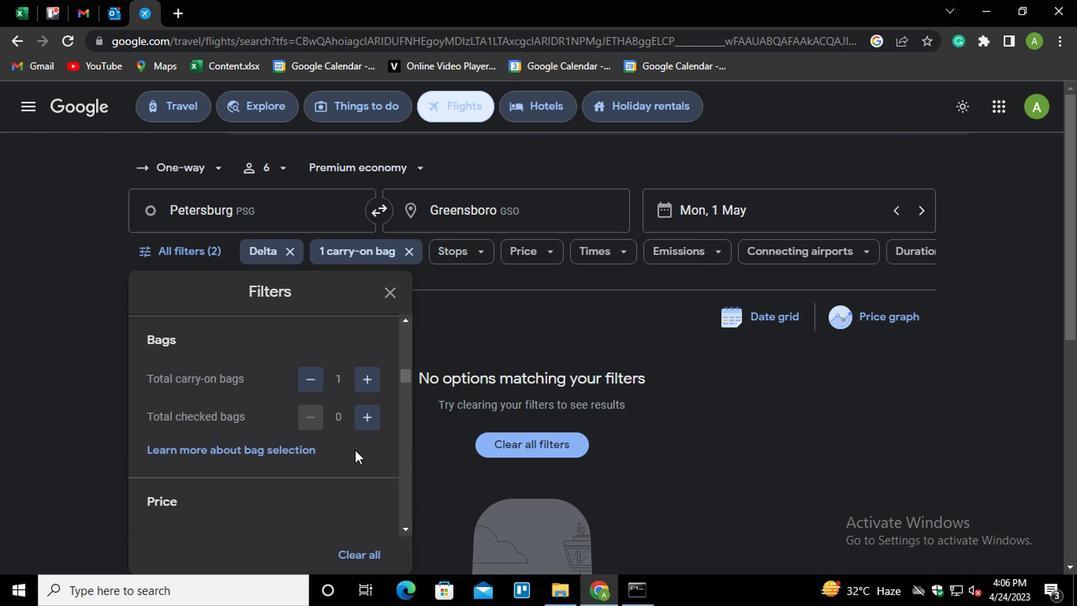 
Action: Mouse scrolled (352, 452) with delta (0, 0)
Screenshot: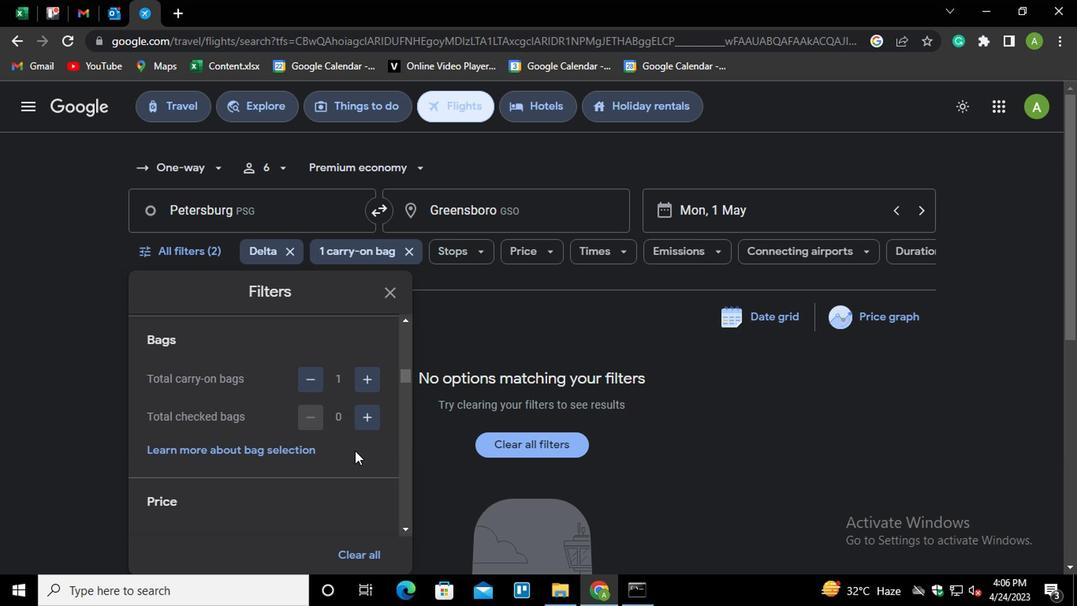 
Action: Mouse moved to (364, 492)
Screenshot: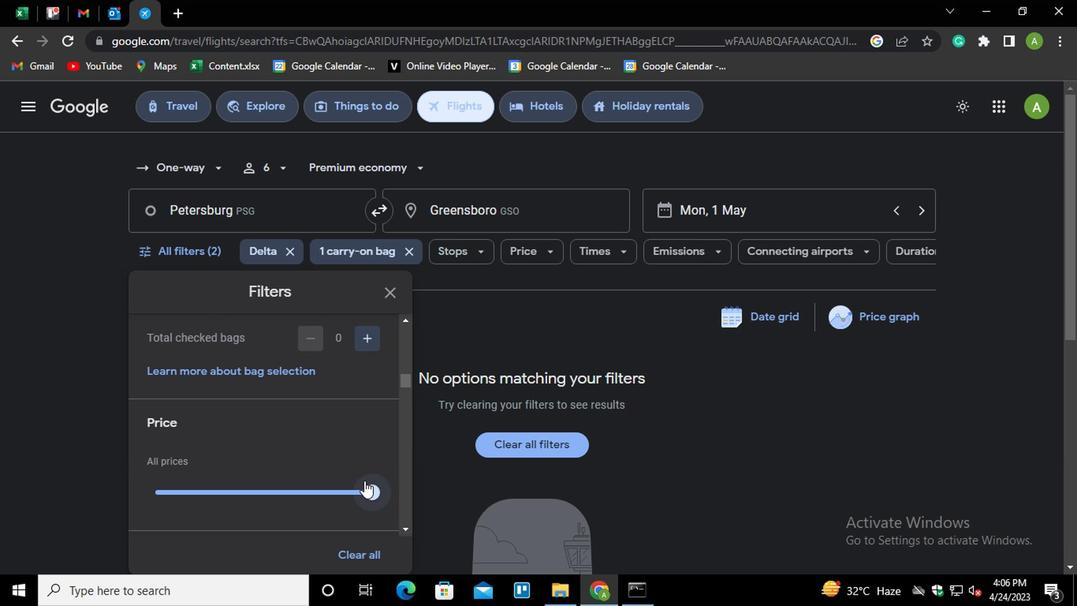 
Action: Mouse pressed left at (364, 492)
Screenshot: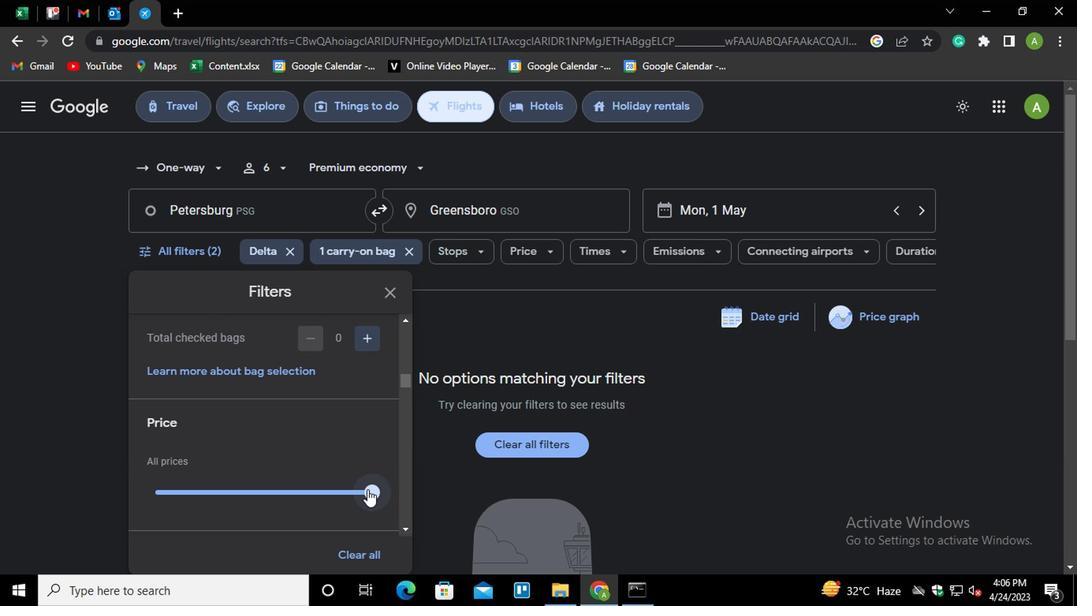 
Action: Mouse moved to (340, 506)
Screenshot: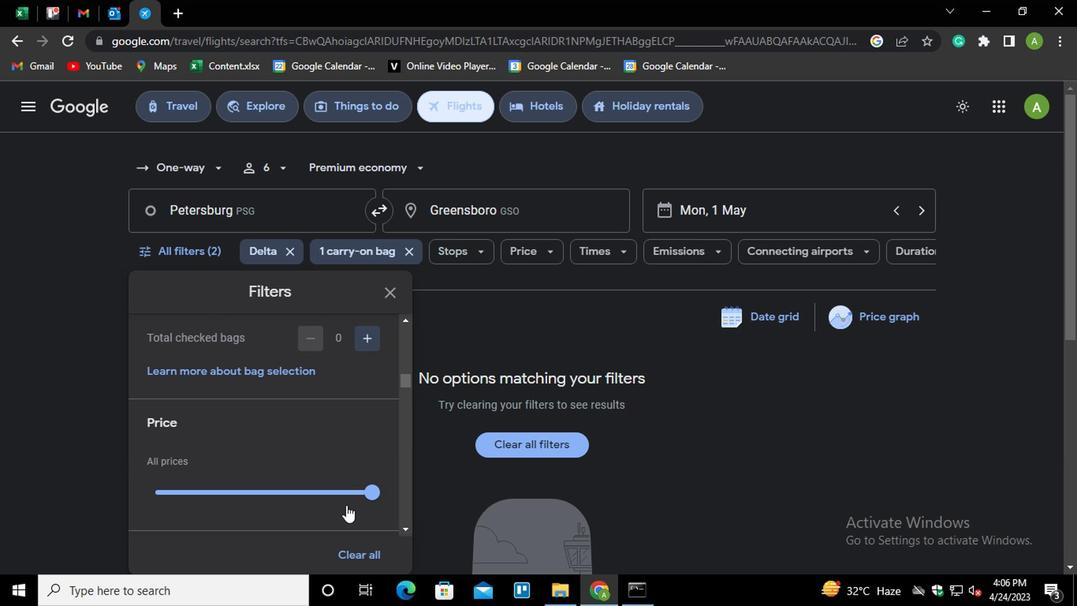 
Action: Mouse scrolled (340, 506) with delta (0, 0)
Screenshot: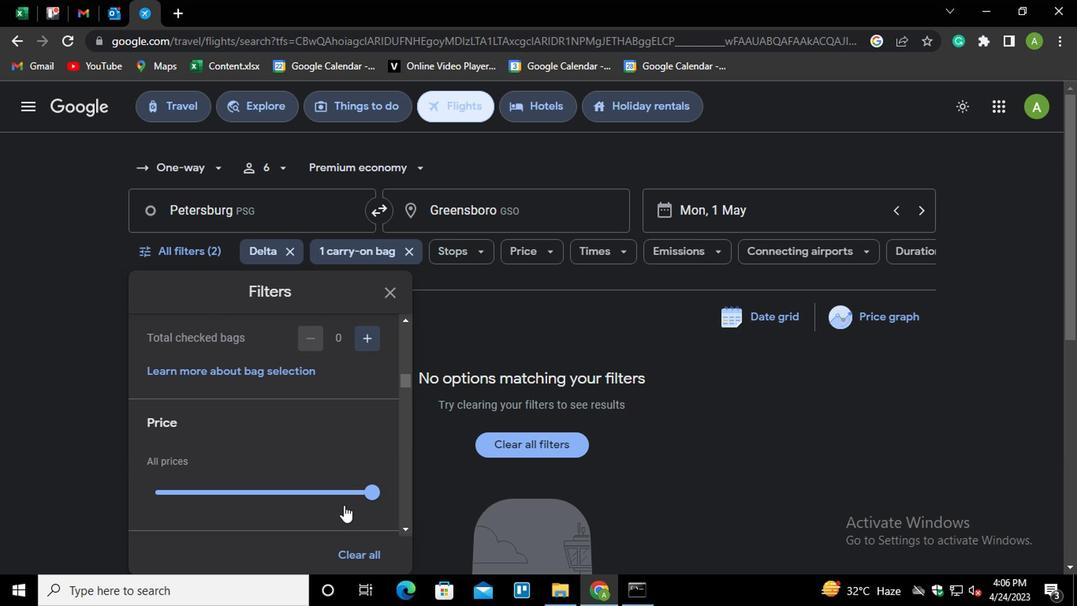 
Action: Mouse scrolled (340, 506) with delta (0, 0)
Screenshot: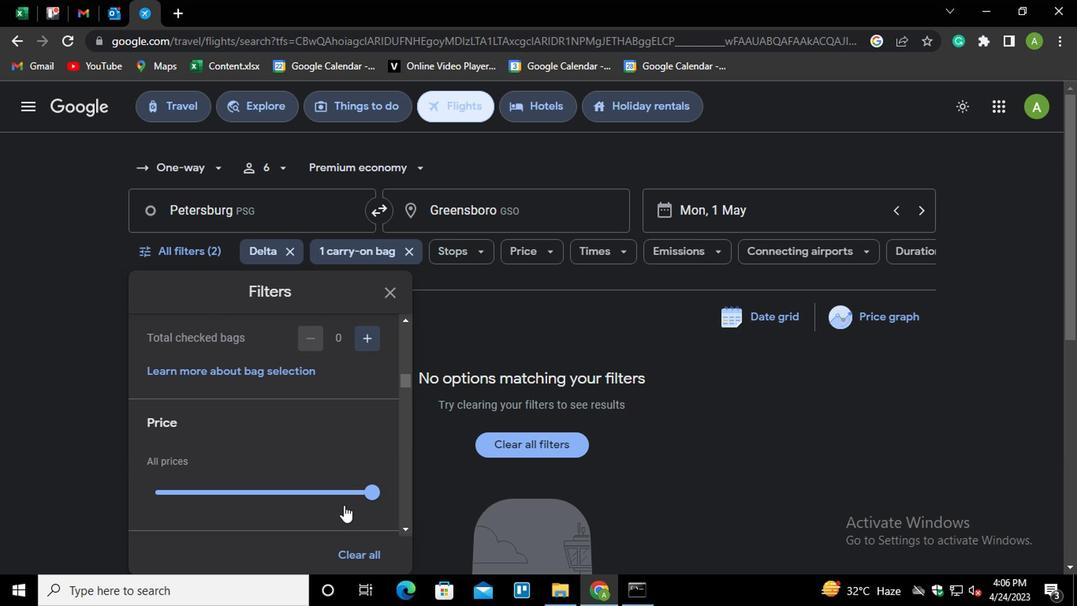 
Action: Mouse moved to (340, 506)
Screenshot: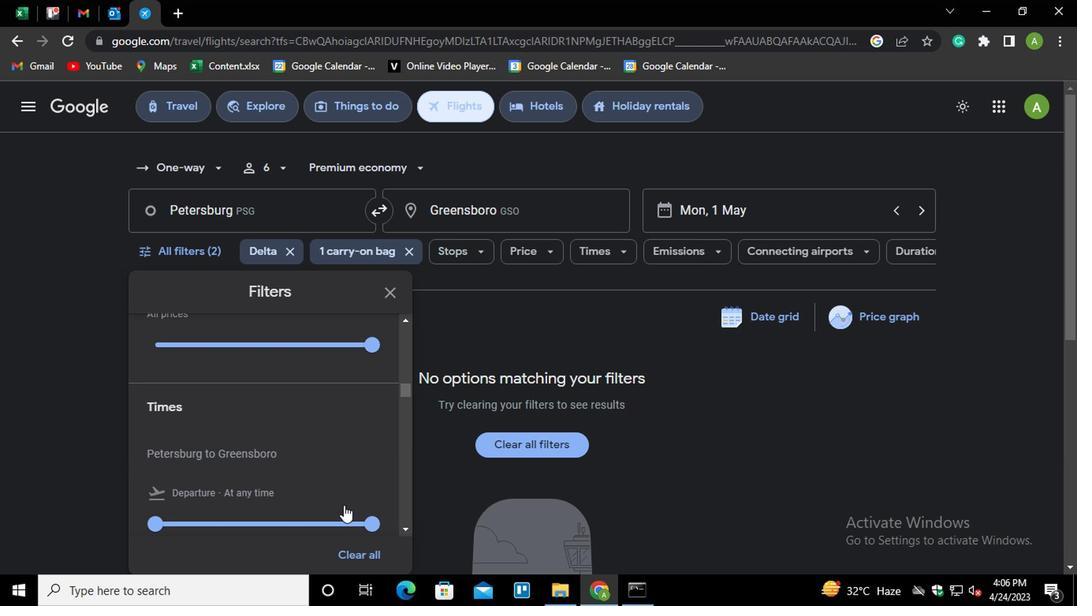 
Action: Mouse scrolled (340, 506) with delta (0, 0)
Screenshot: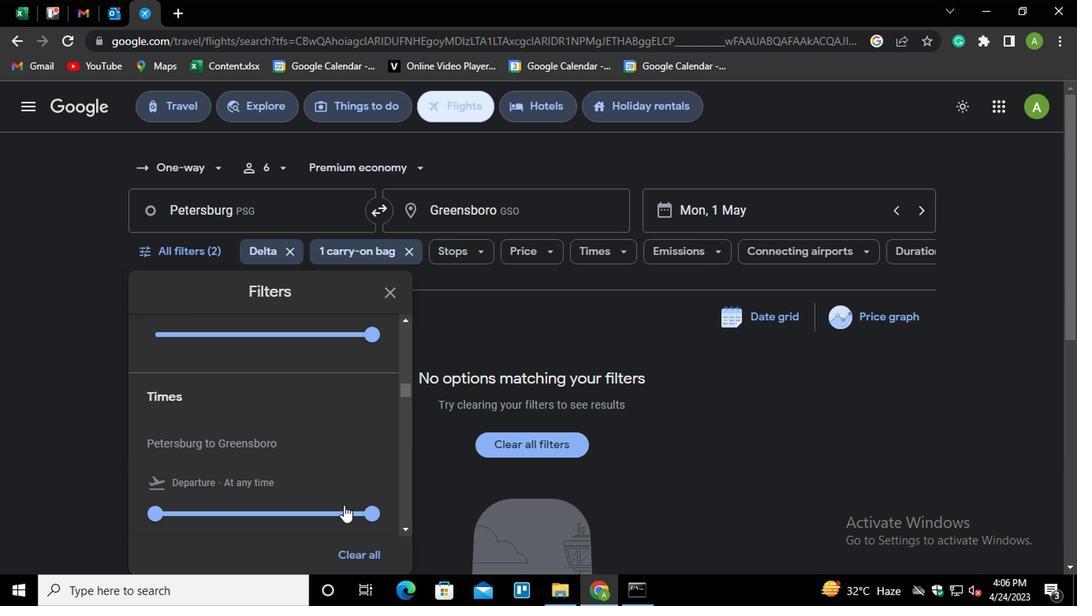
Action: Mouse moved to (163, 439)
Screenshot: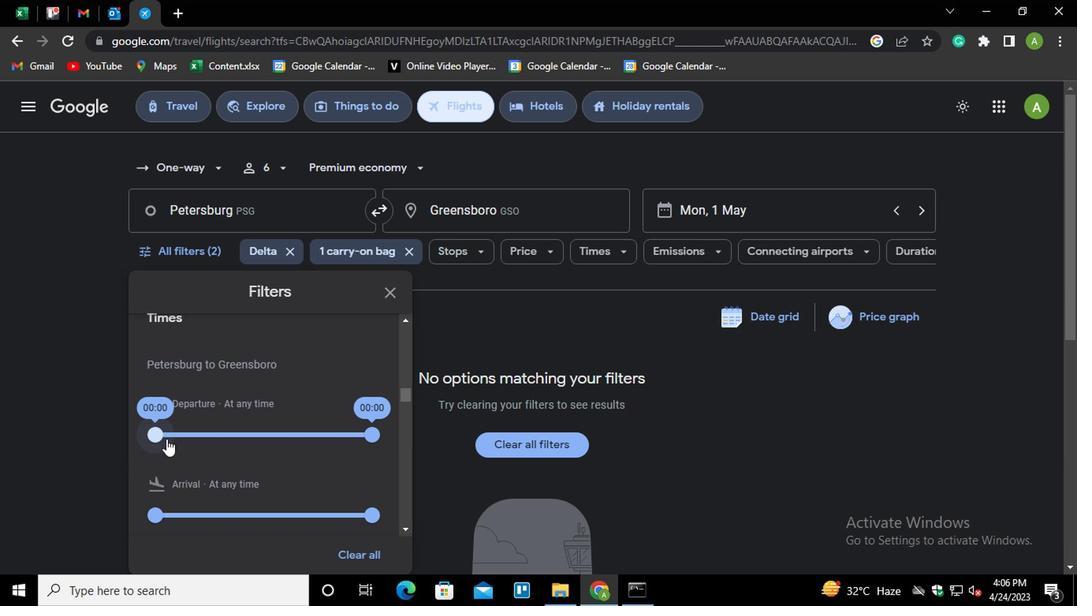 
Action: Mouse pressed left at (163, 439)
Screenshot: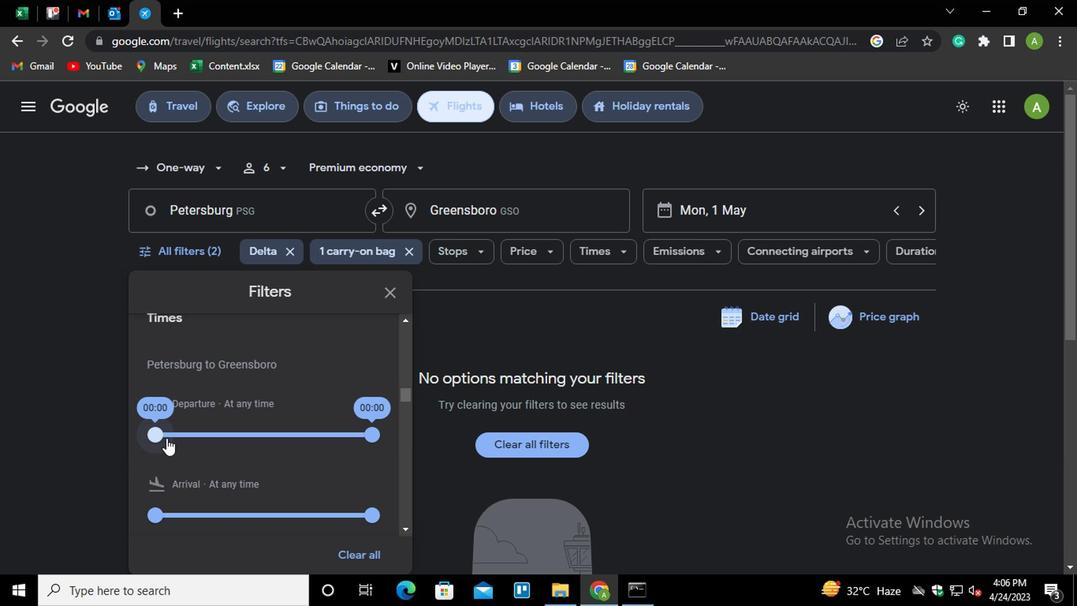 
Action: Mouse moved to (372, 439)
Screenshot: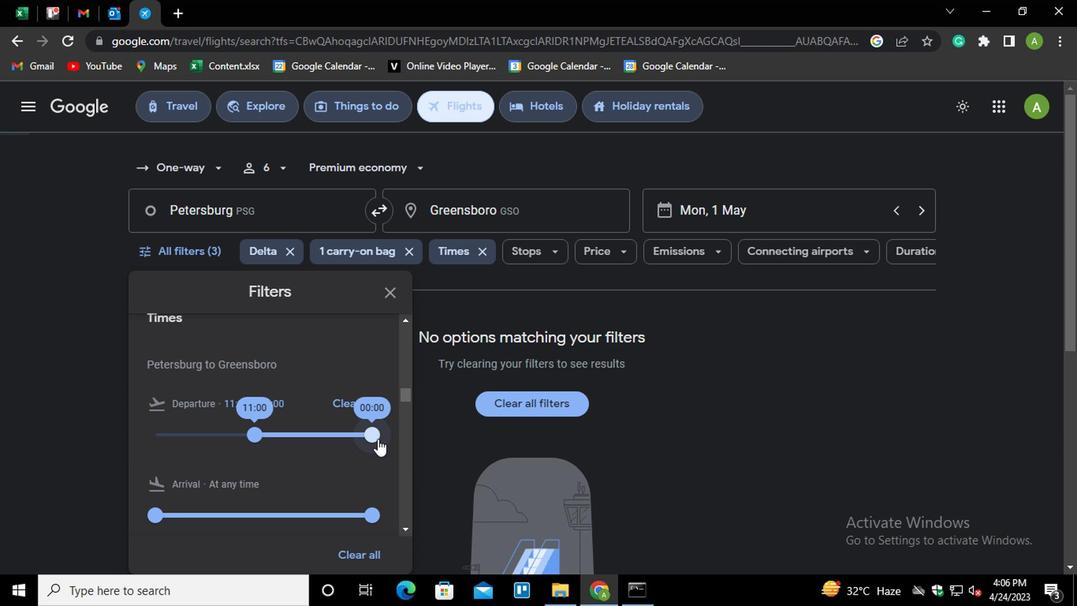 
Action: Mouse pressed left at (372, 439)
Screenshot: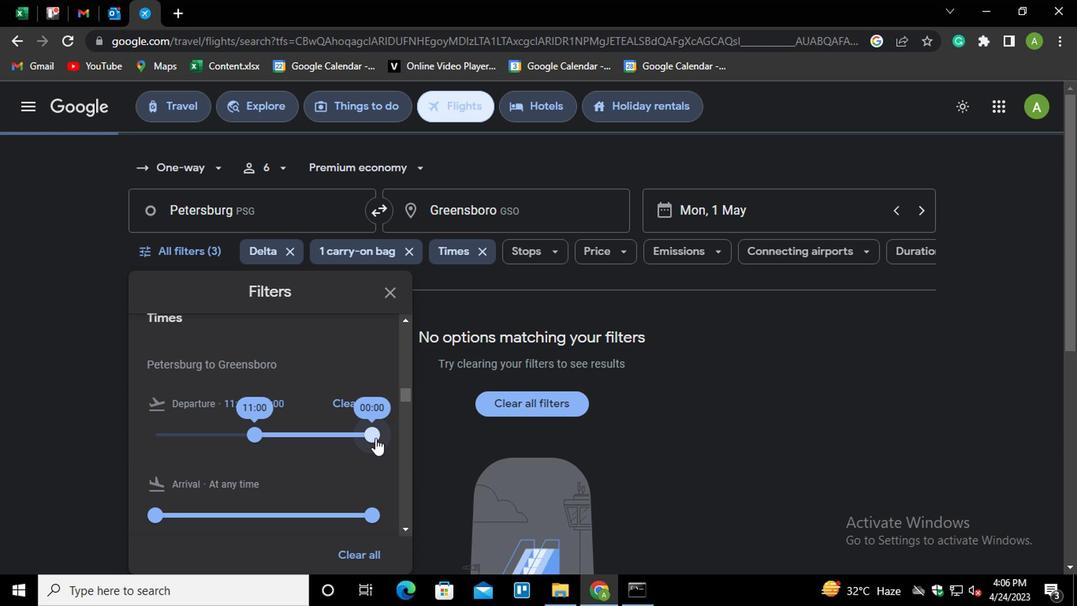 
Action: Mouse moved to (656, 407)
Screenshot: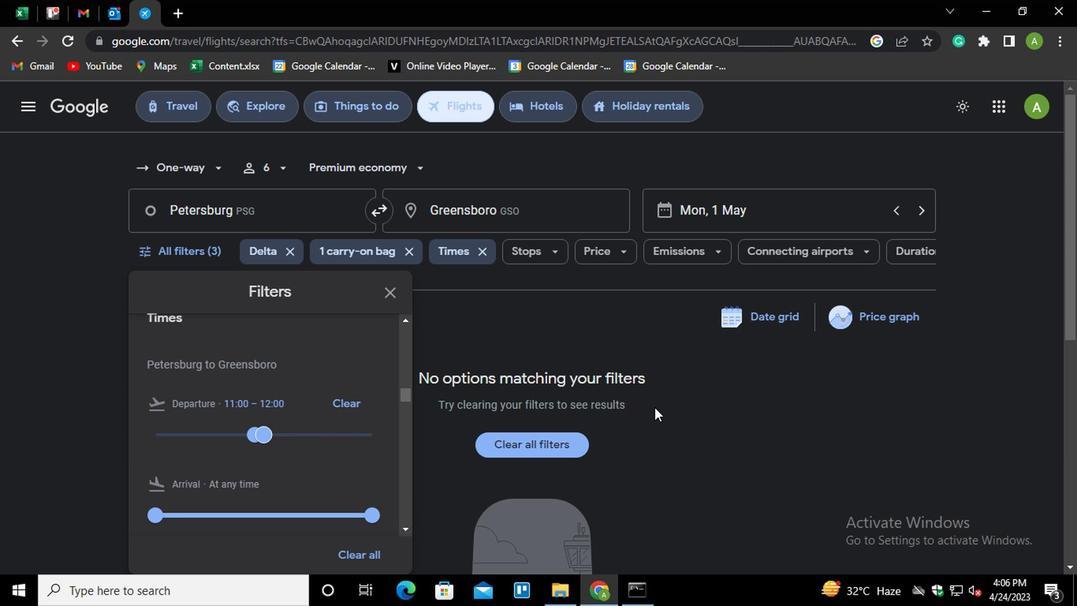 
Action: Mouse pressed left at (656, 407)
Screenshot: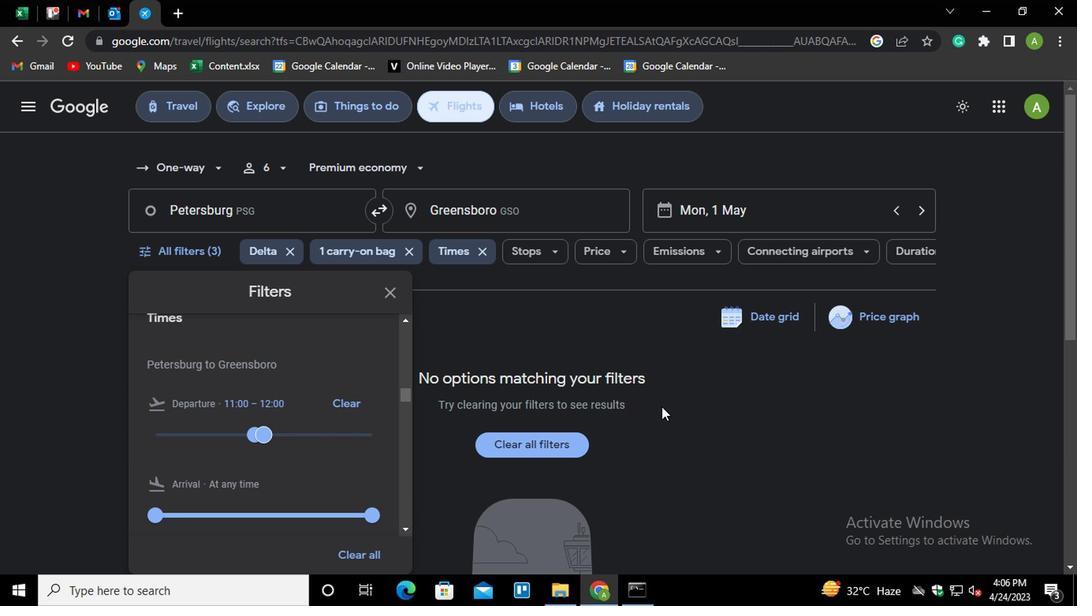
Action: Mouse moved to (657, 407)
Screenshot: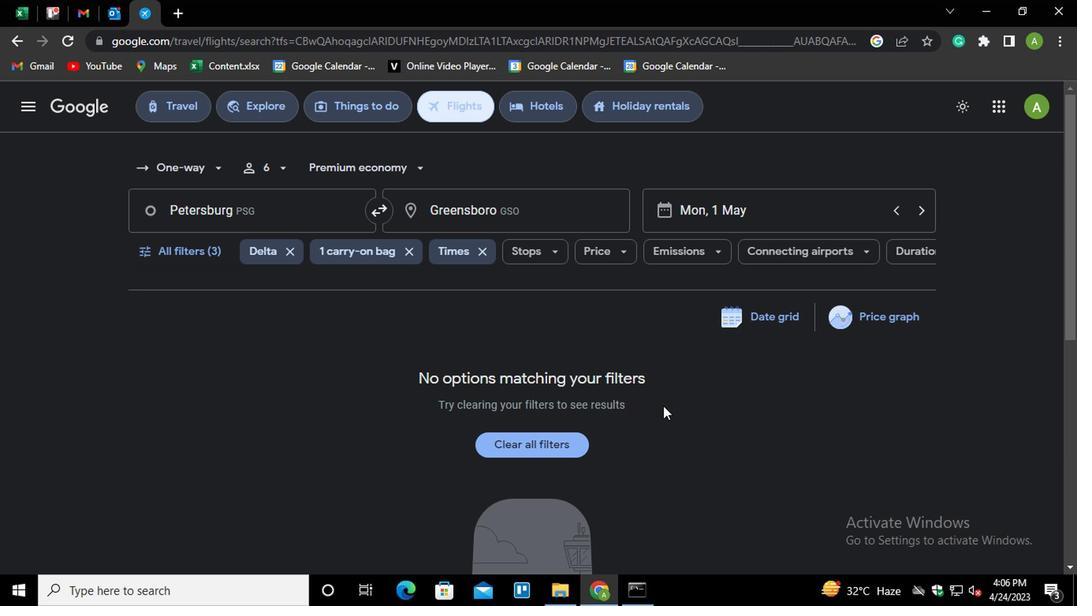 
